 Task: Add an event with the title Team Huddle, date '2023/10/14', time 8:30 AM to 10:30 AMand add a description: This webinar is designed to provide participants with valuable insights into effective digital marketing strategies. It covers a wide range of topics, including search engine optimization (SEO), social media marketing, content marketing, email marketing, paid advertising, and more., put the event into Green category, logged in from the account softage.1@softage.netand send the event invitation to softage.5@softage.net and softage.6@softage.net. Set a reminder for the event 30 minutes before
Action: Mouse moved to (132, 115)
Screenshot: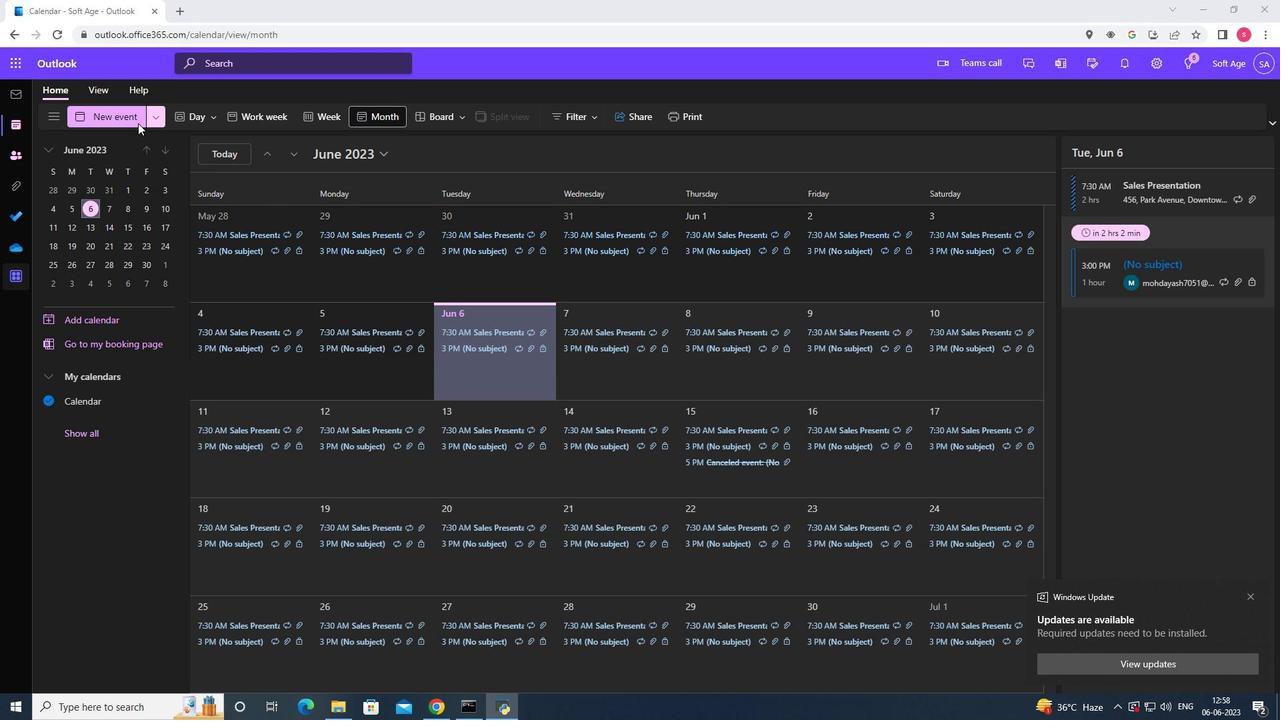 
Action: Mouse pressed left at (132, 115)
Screenshot: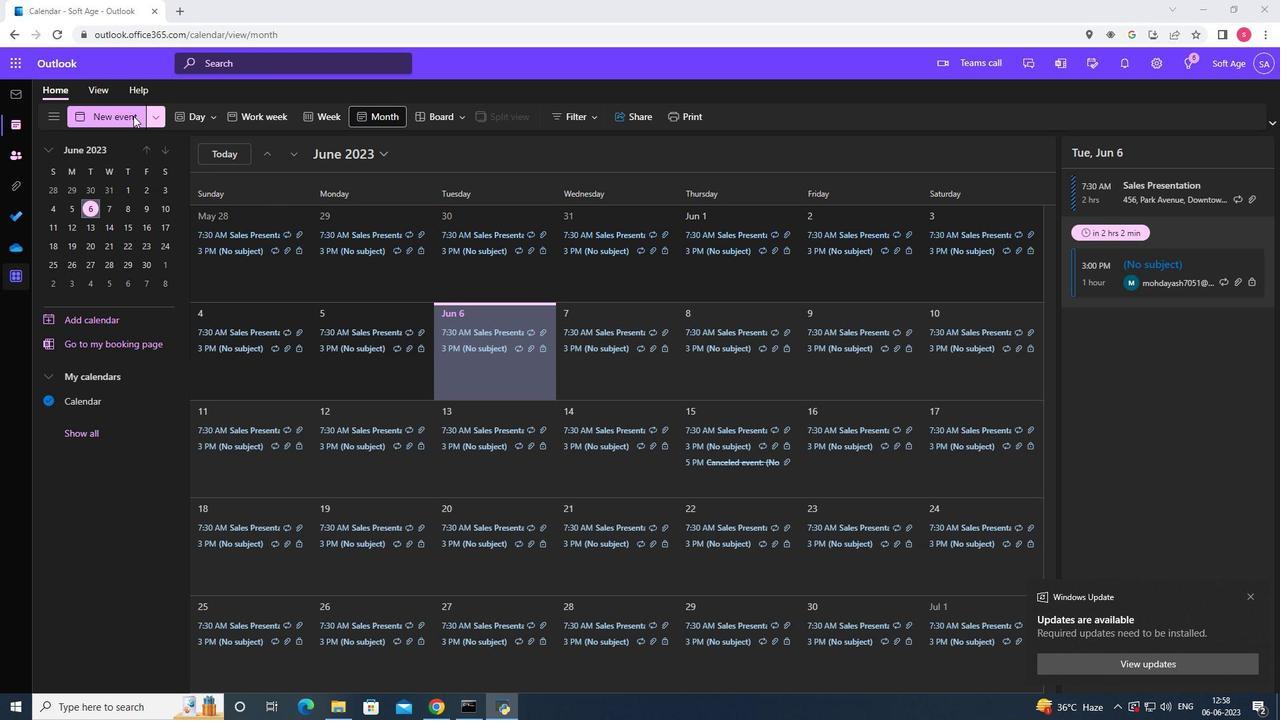 
Action: Mouse moved to (417, 197)
Screenshot: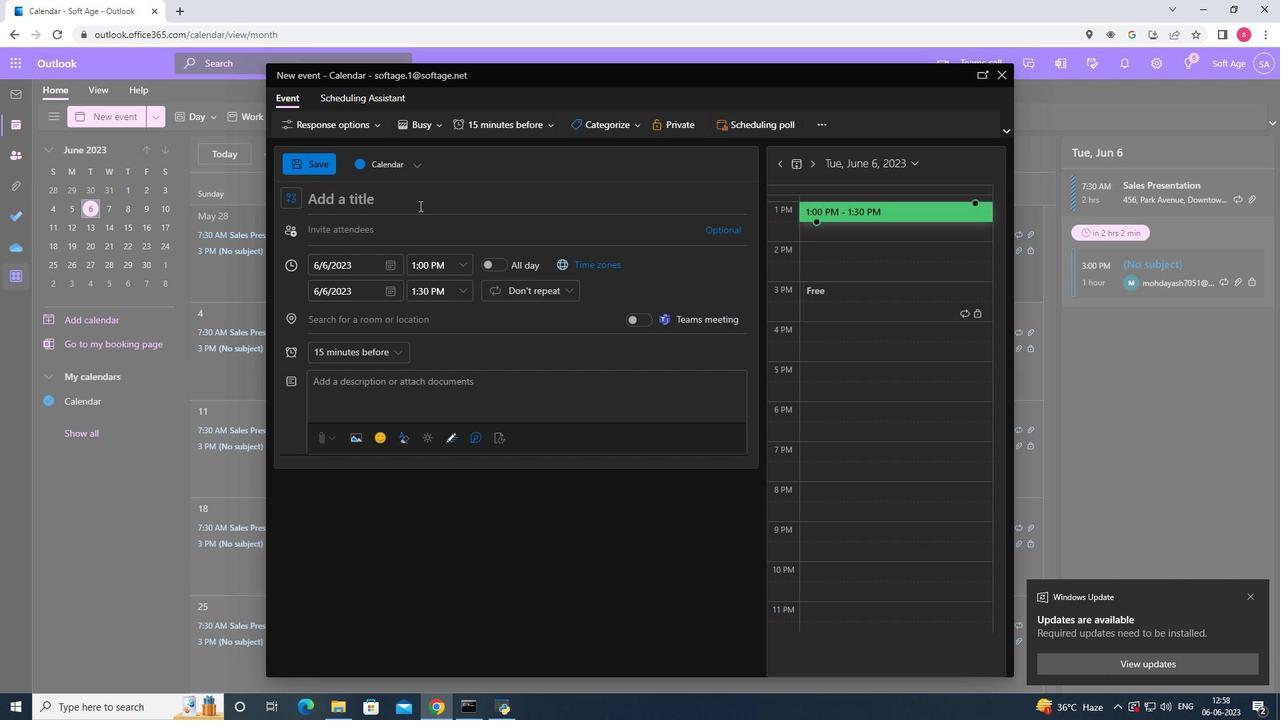 
Action: Mouse pressed left at (417, 197)
Screenshot: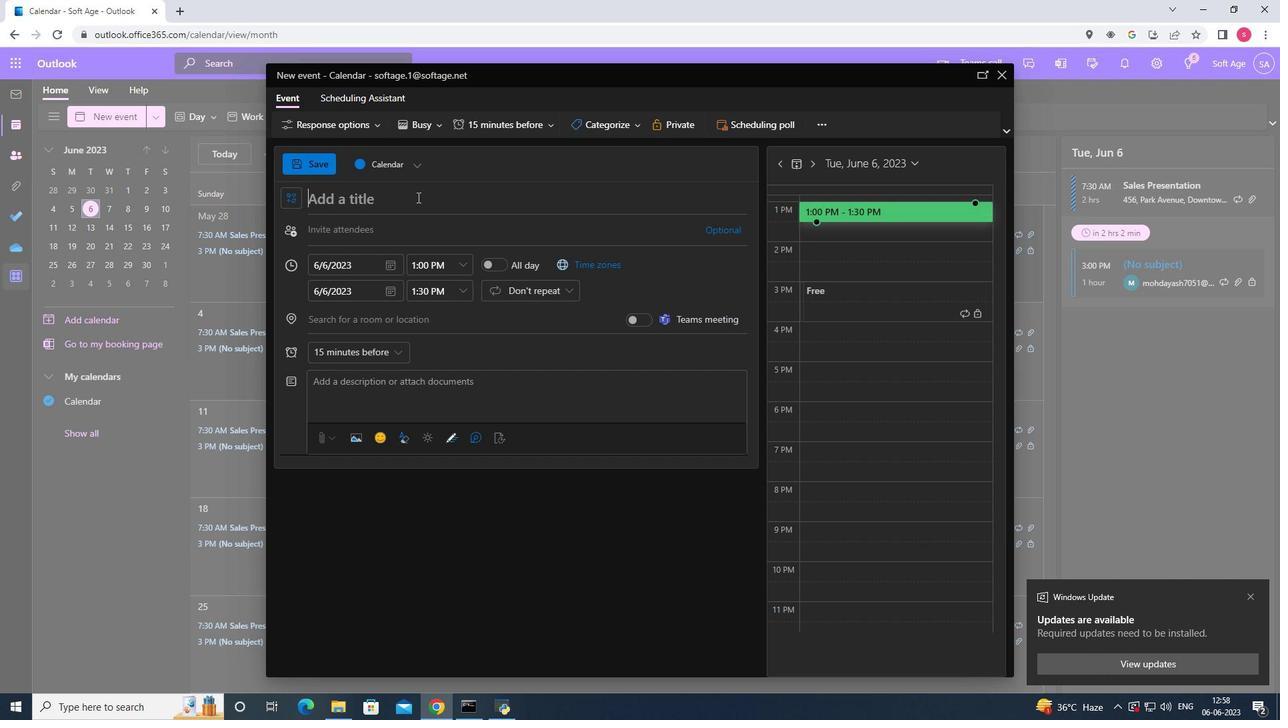
Action: Key pressed <Key.shift><Key.shift><Key.shift>Team<Key.space><Key.shift>Huddle
Screenshot: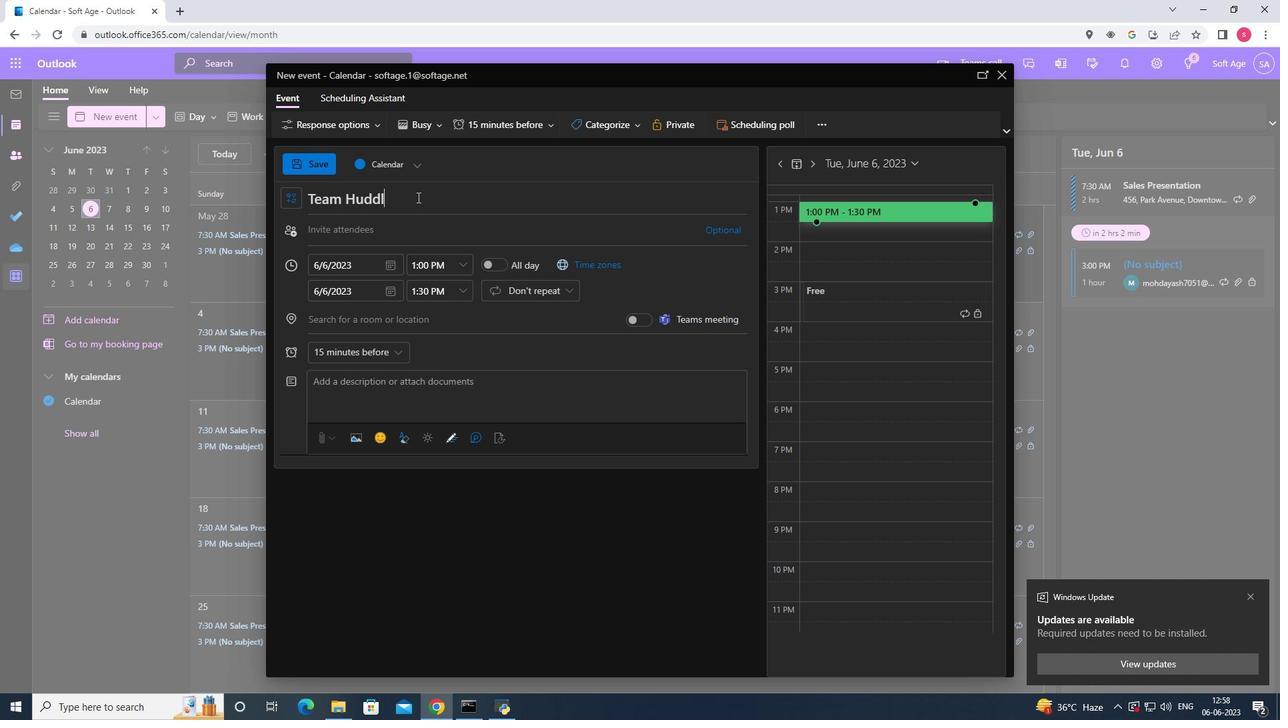 
Action: Mouse moved to (386, 268)
Screenshot: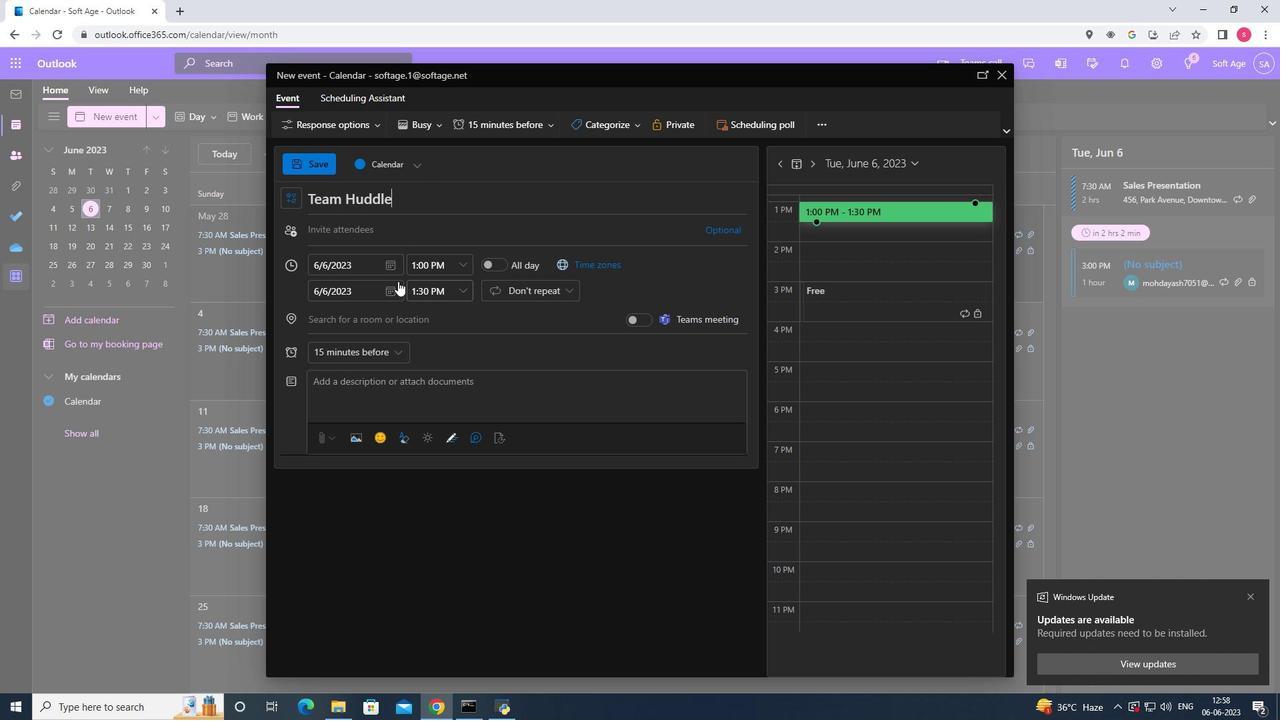
Action: Mouse pressed left at (386, 268)
Screenshot: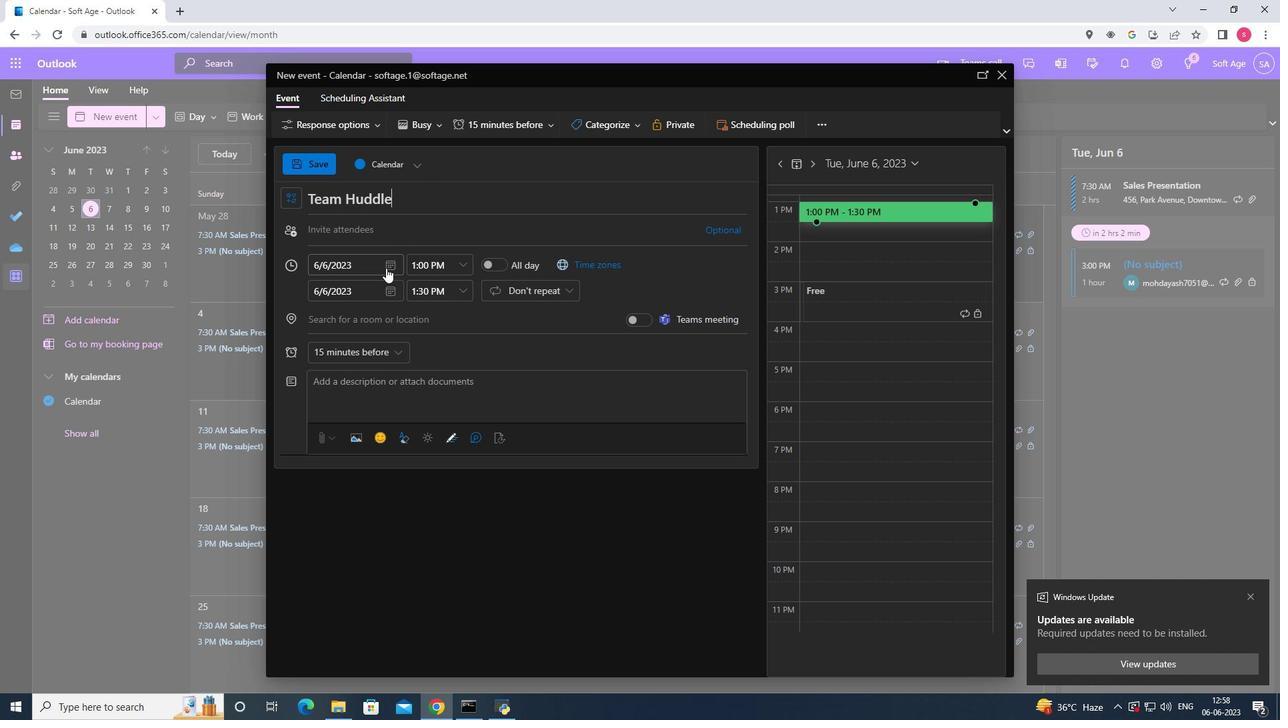 
Action: Mouse moved to (435, 292)
Screenshot: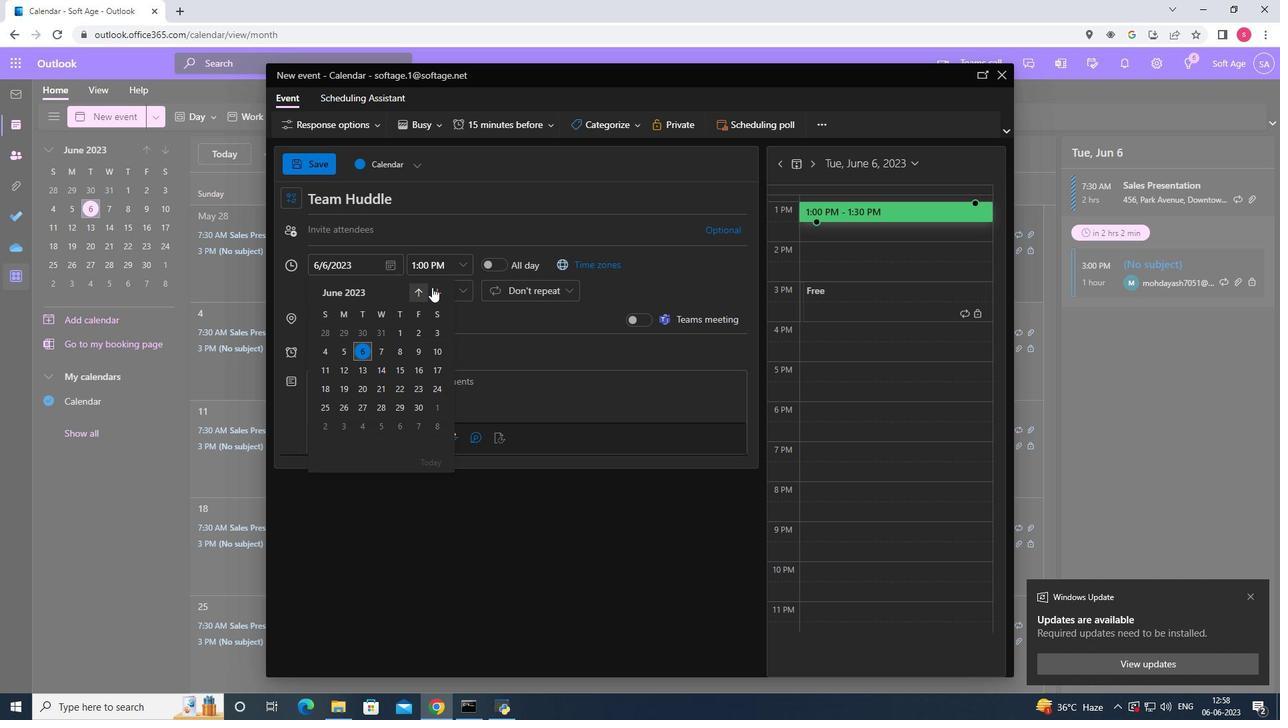 
Action: Mouse pressed left at (435, 292)
Screenshot: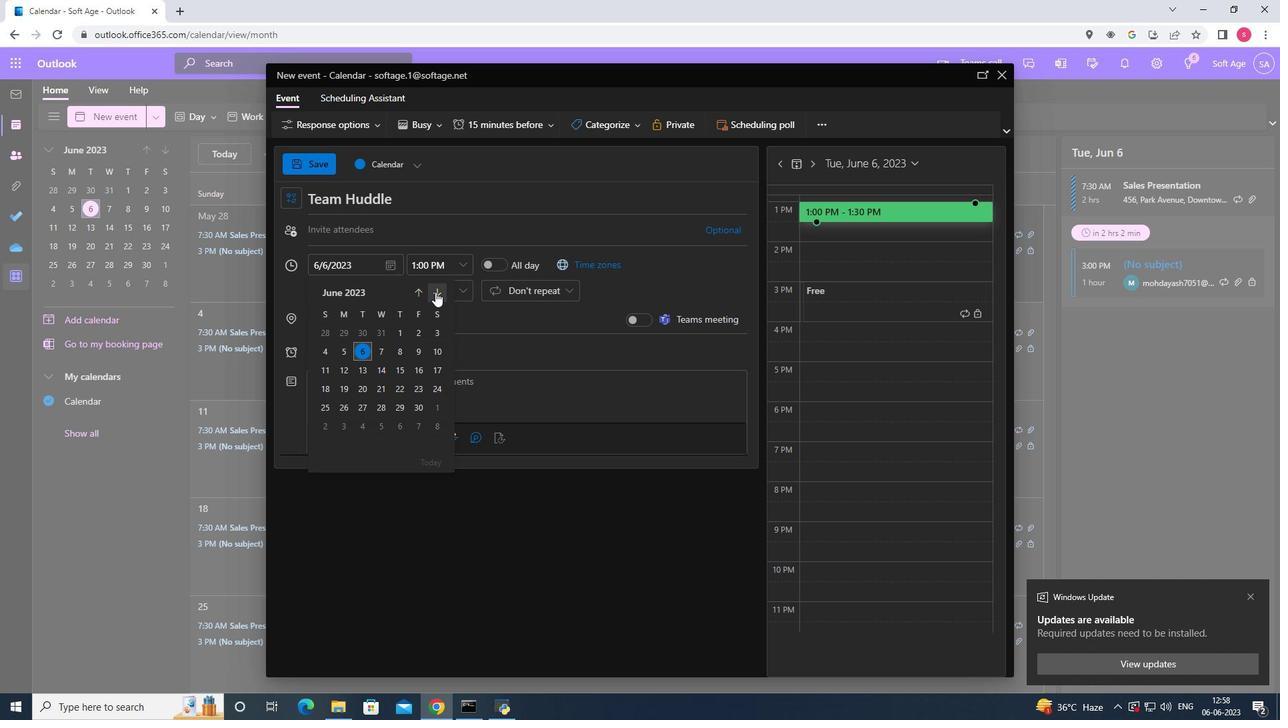 
Action: Mouse pressed left at (435, 292)
Screenshot: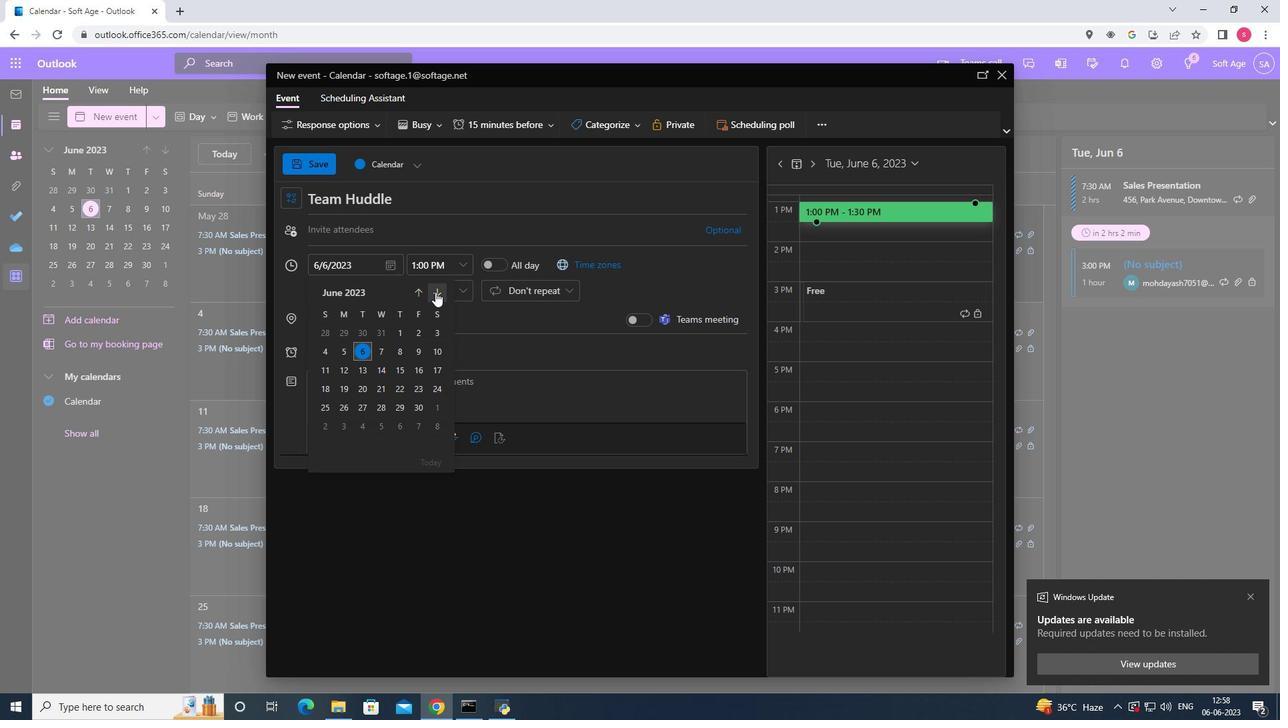 
Action: Mouse pressed left at (435, 292)
Screenshot: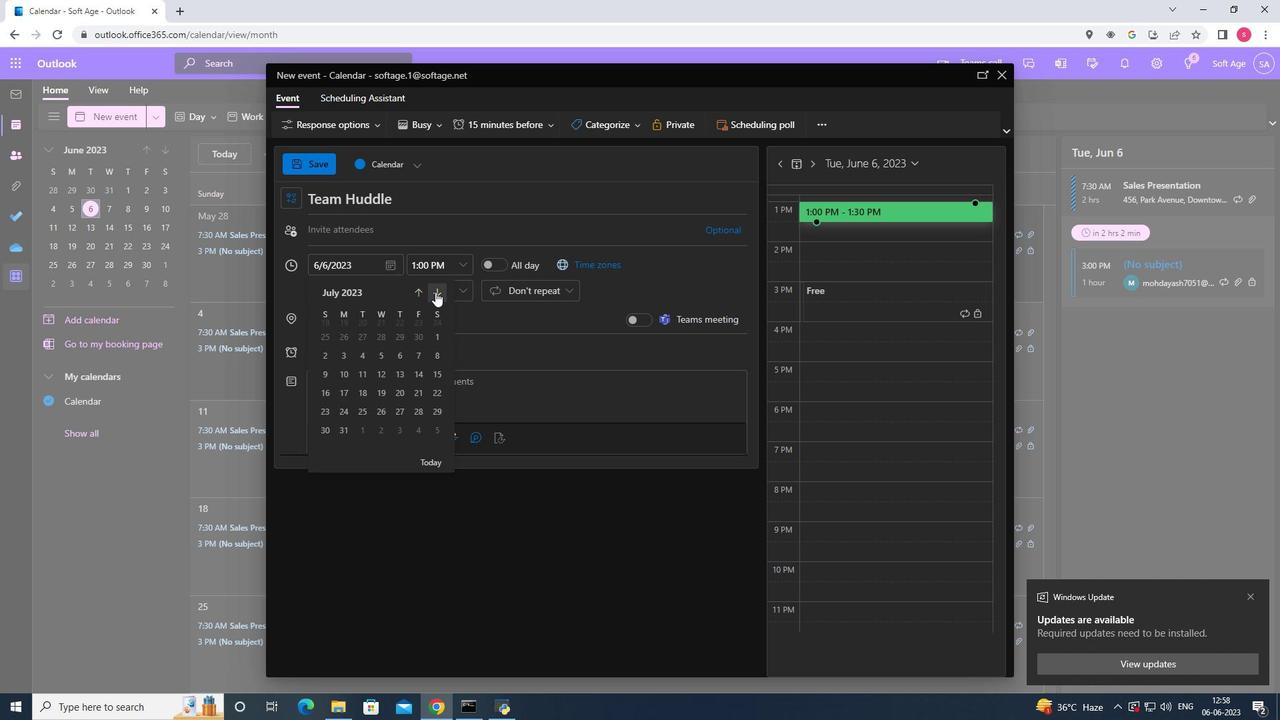
Action: Mouse pressed left at (435, 292)
Screenshot: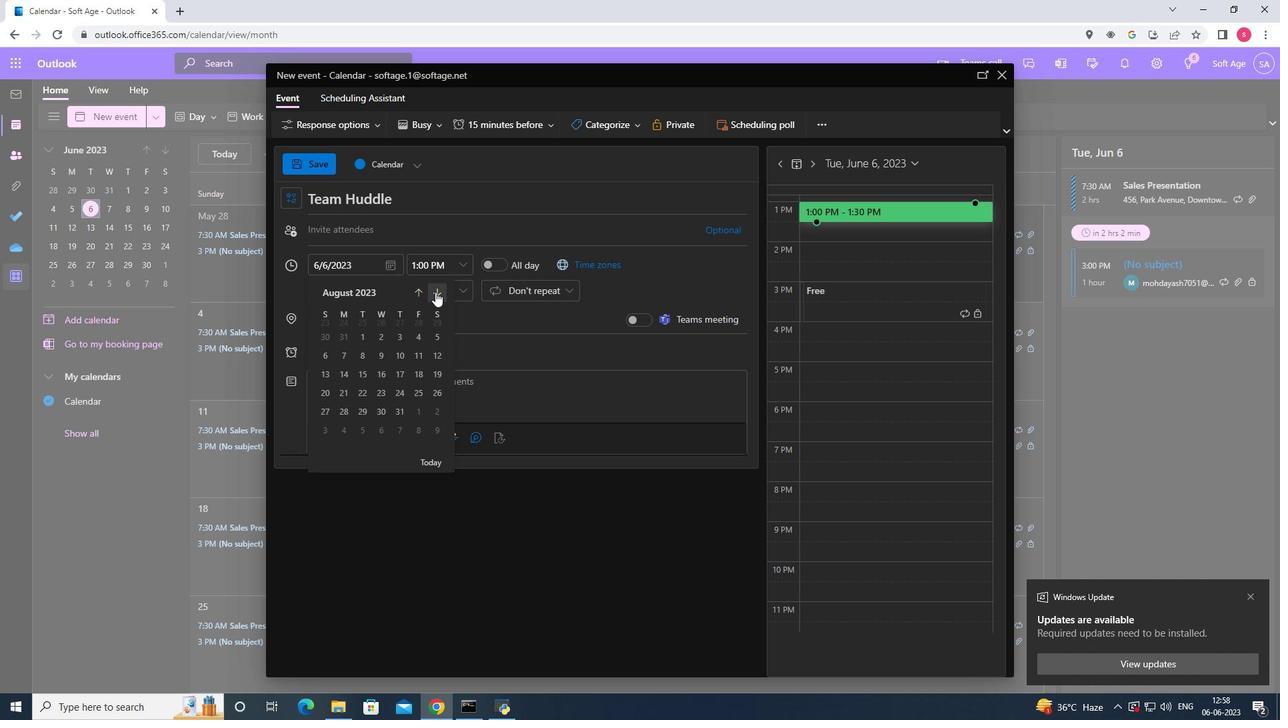 
Action: Mouse moved to (440, 354)
Screenshot: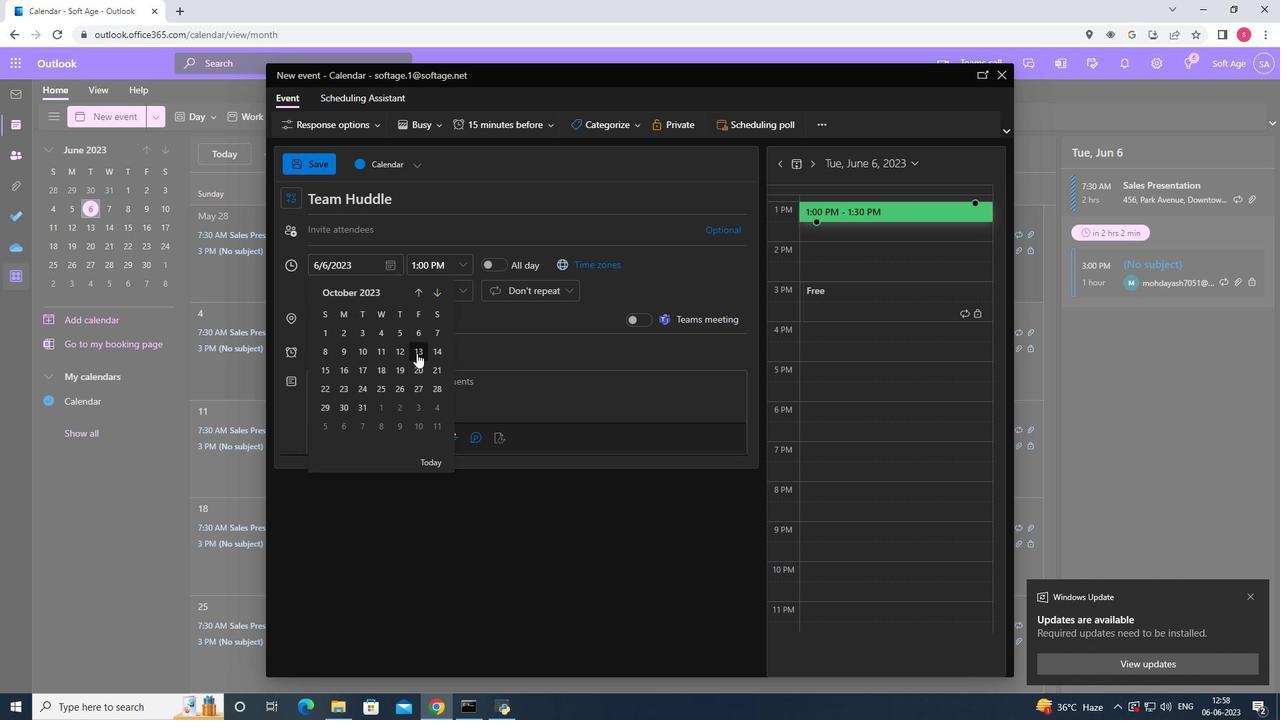 
Action: Mouse pressed left at (440, 354)
Screenshot: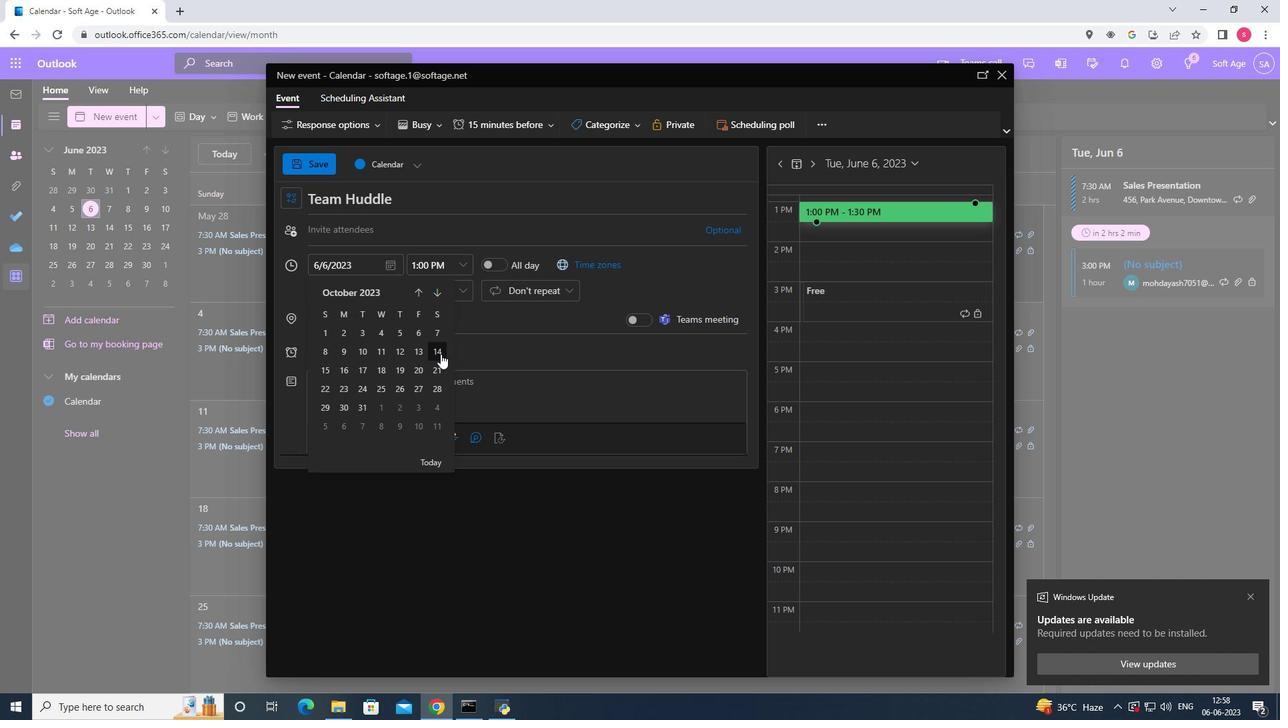 
Action: Mouse moved to (460, 264)
Screenshot: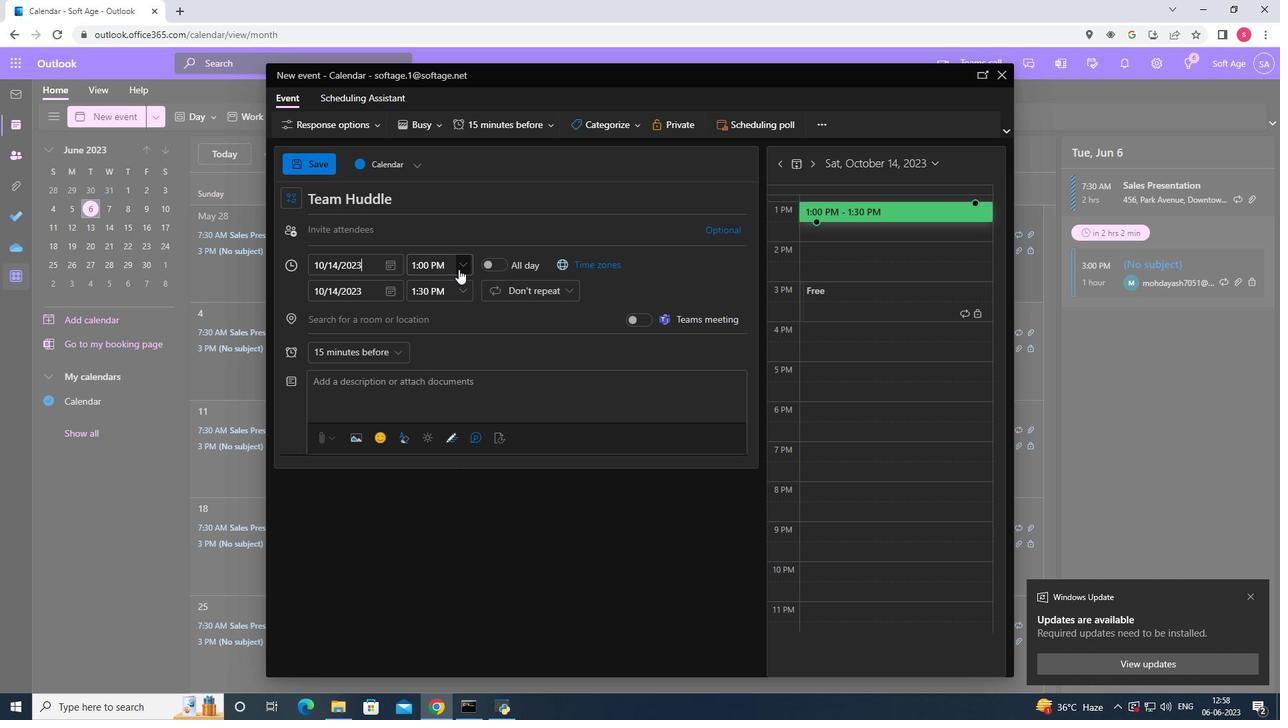 
Action: Mouse pressed left at (460, 264)
Screenshot: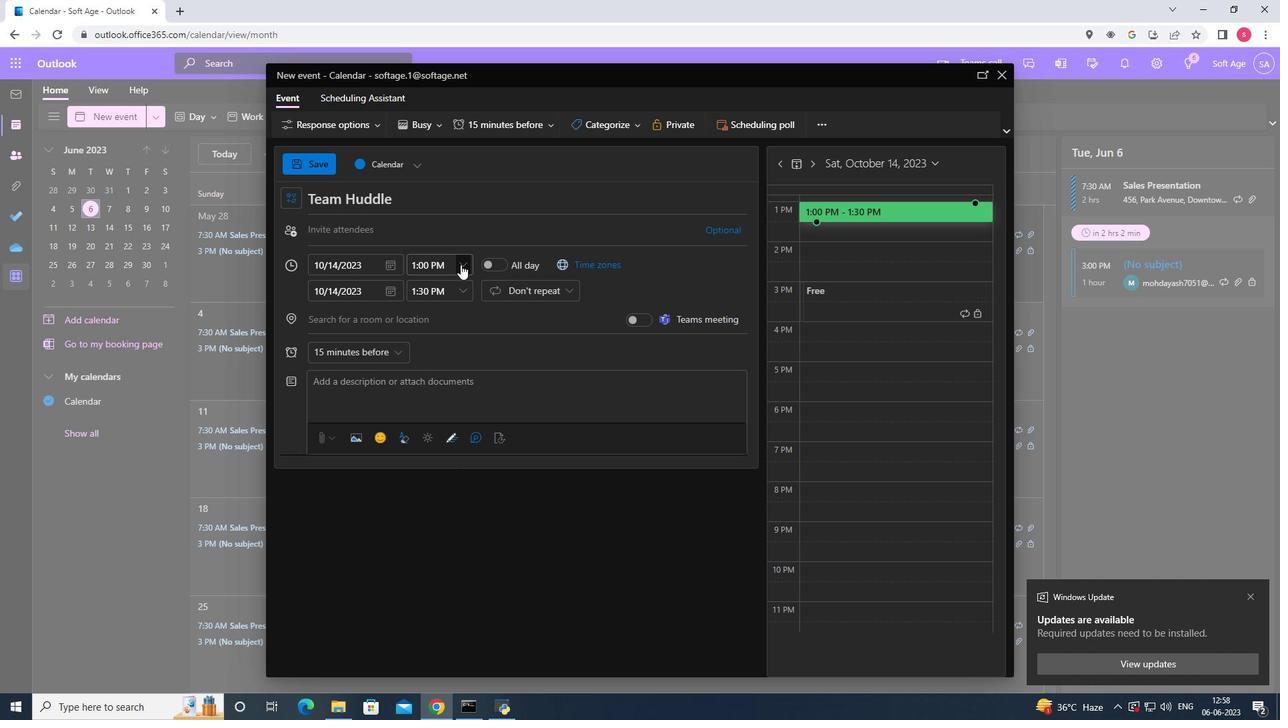 
Action: Mouse moved to (482, 281)
Screenshot: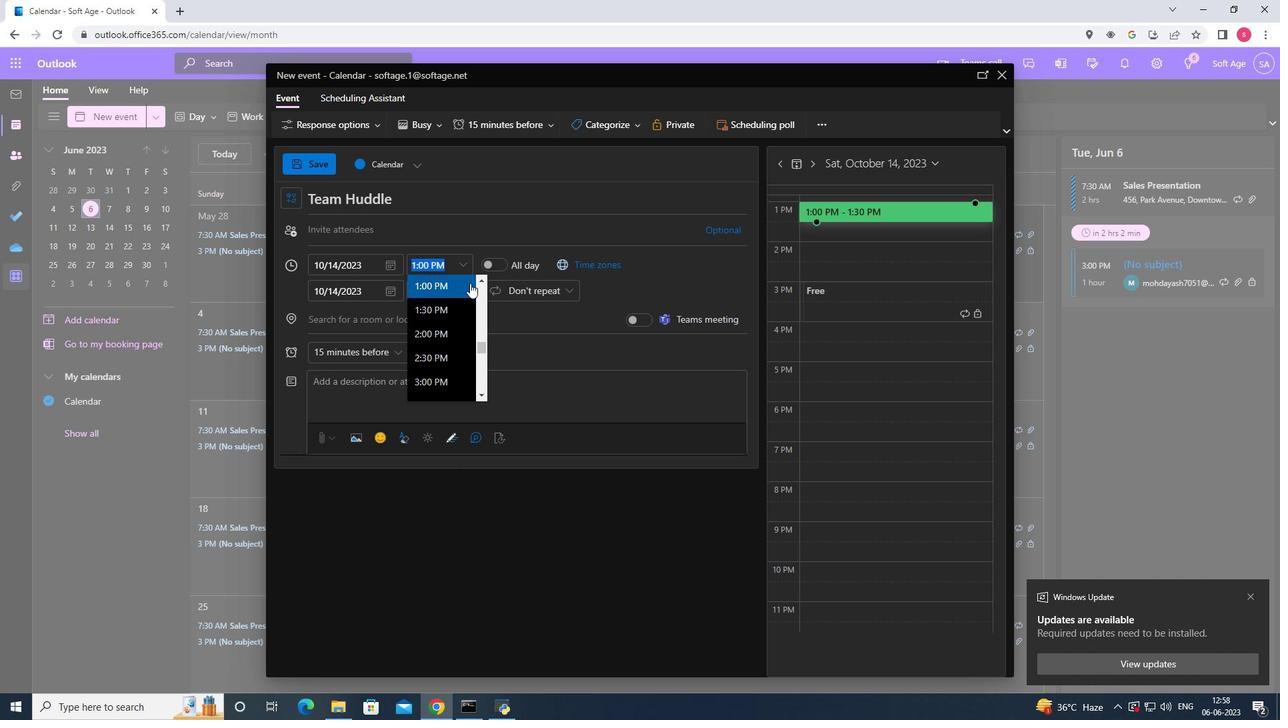 
Action: Mouse pressed left at (482, 281)
Screenshot: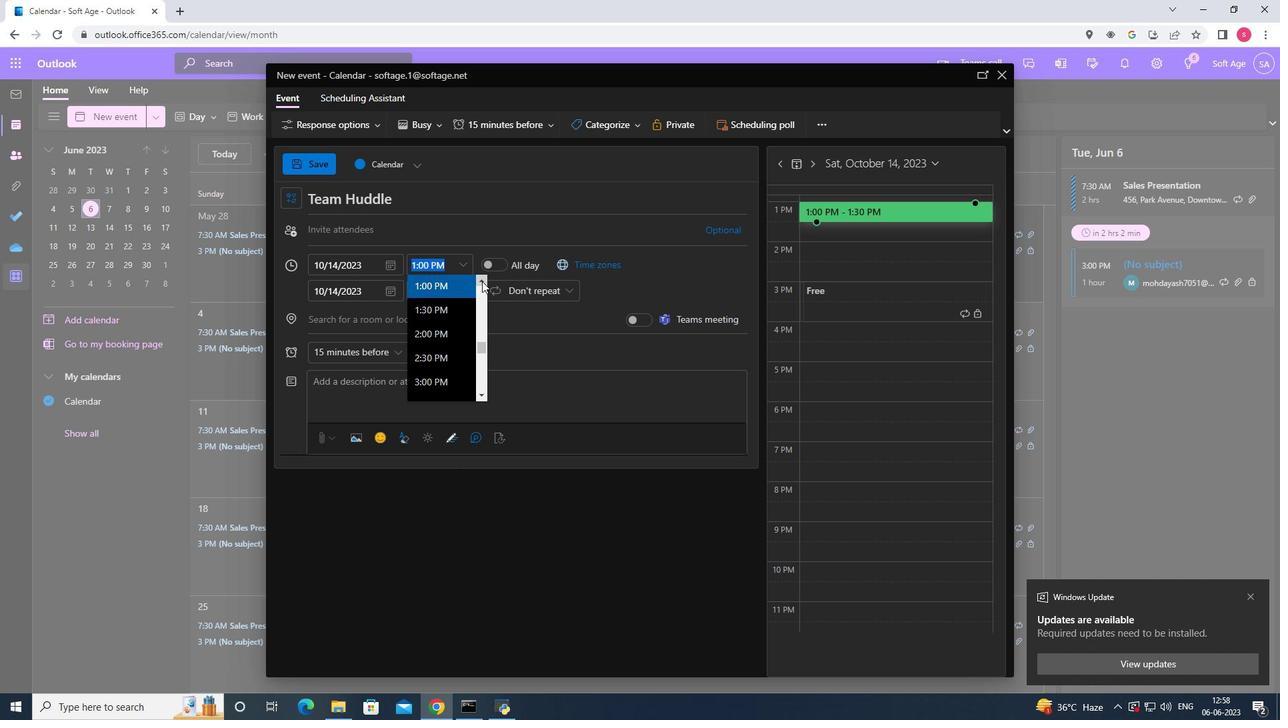 
Action: Mouse pressed left at (482, 281)
Screenshot: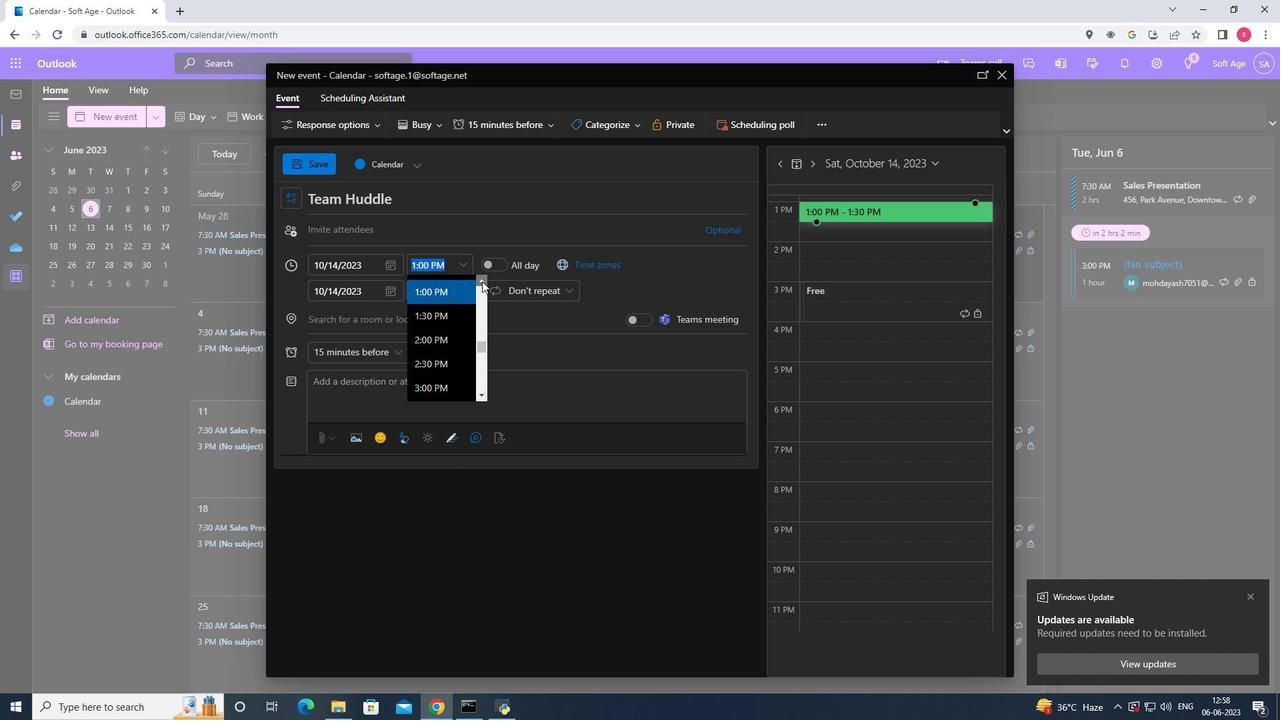 
Action: Mouse pressed left at (482, 281)
Screenshot: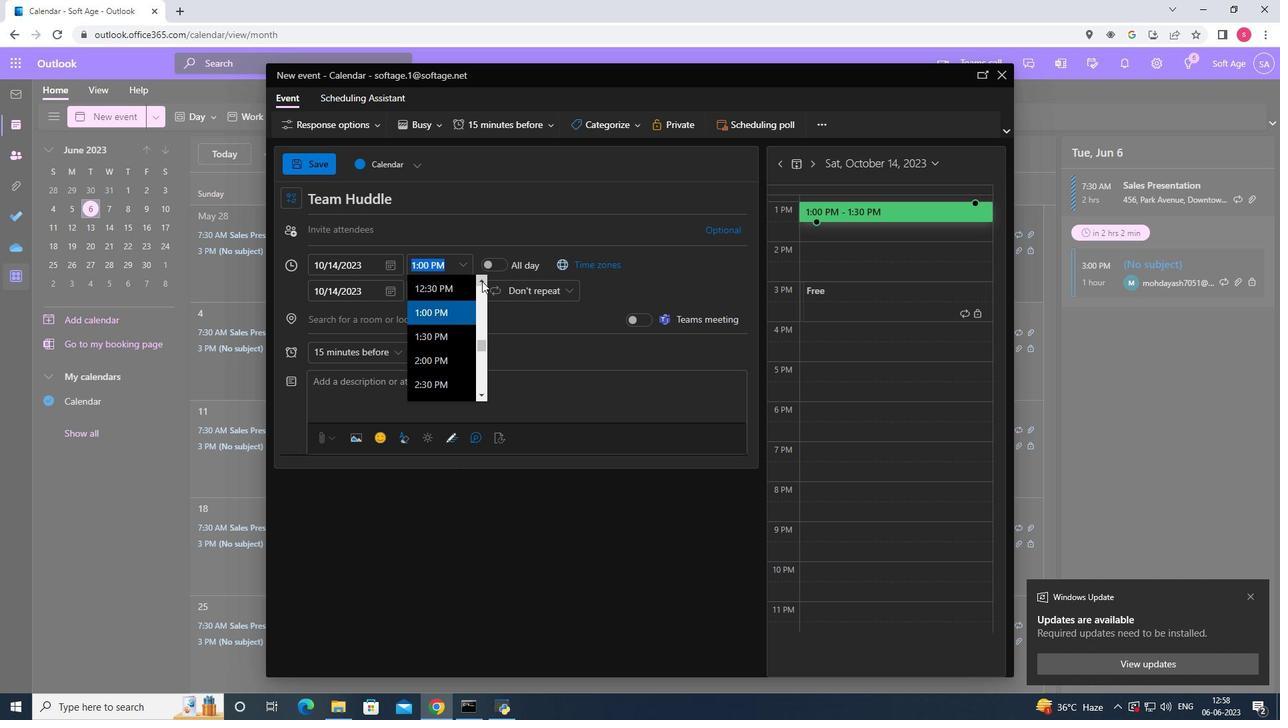 
Action: Mouse pressed left at (482, 281)
Screenshot: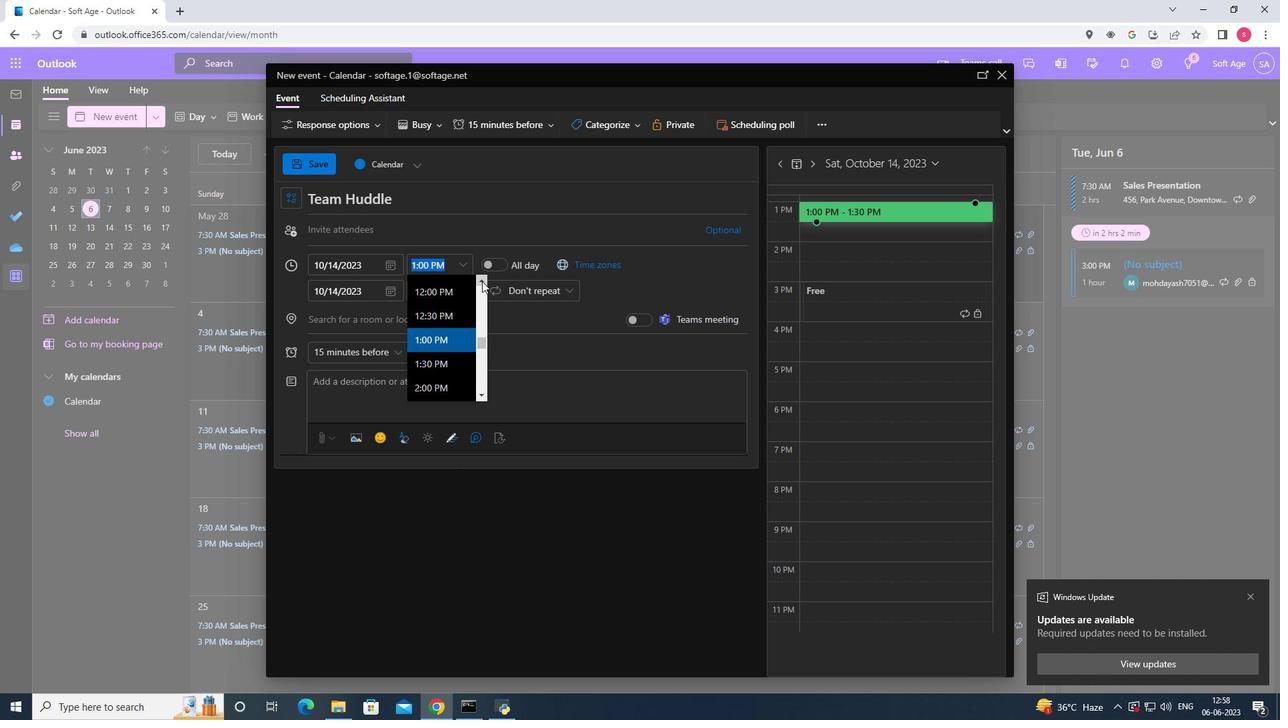 
Action: Mouse moved to (482, 281)
Screenshot: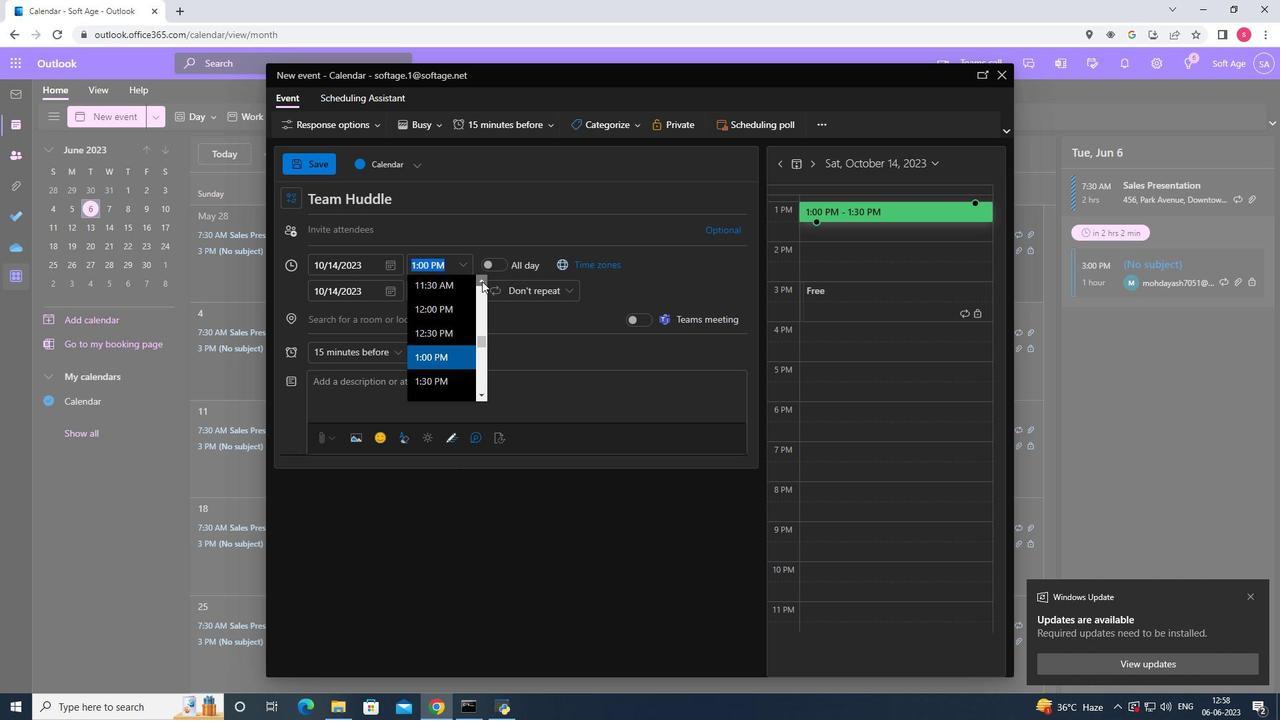 
Action: Mouse pressed left at (482, 281)
Screenshot: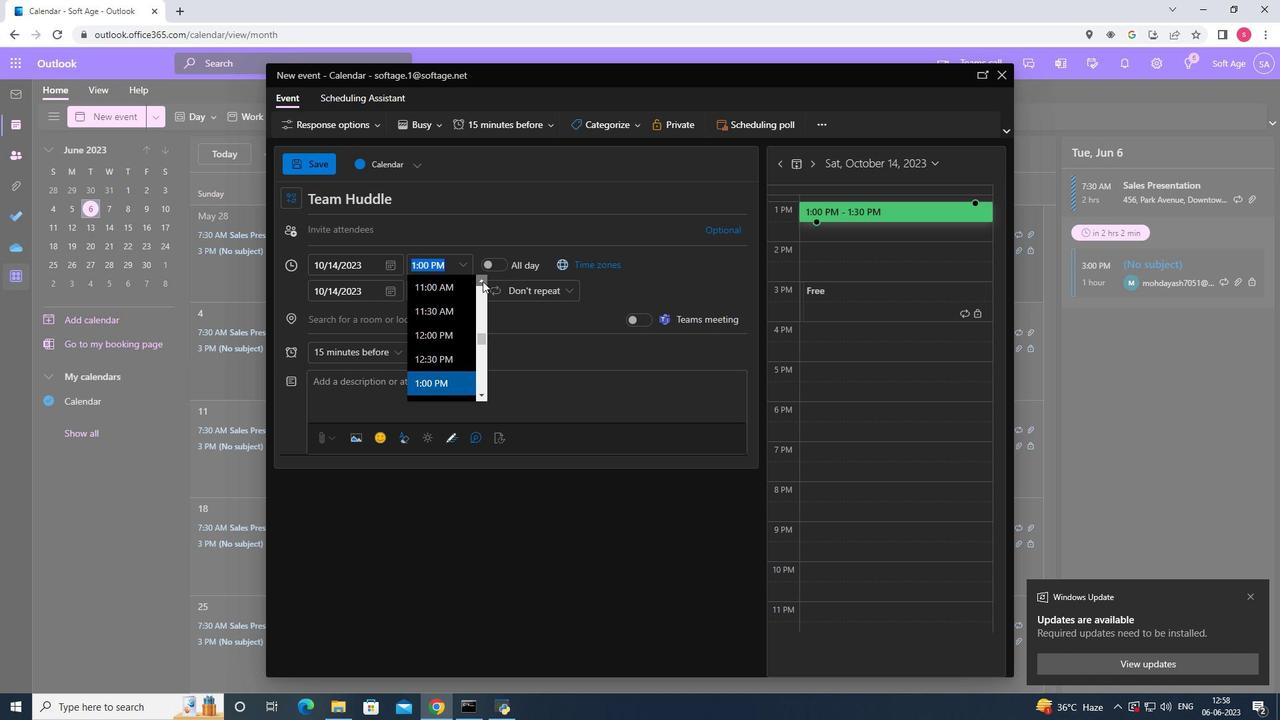 
Action: Mouse pressed left at (482, 281)
Screenshot: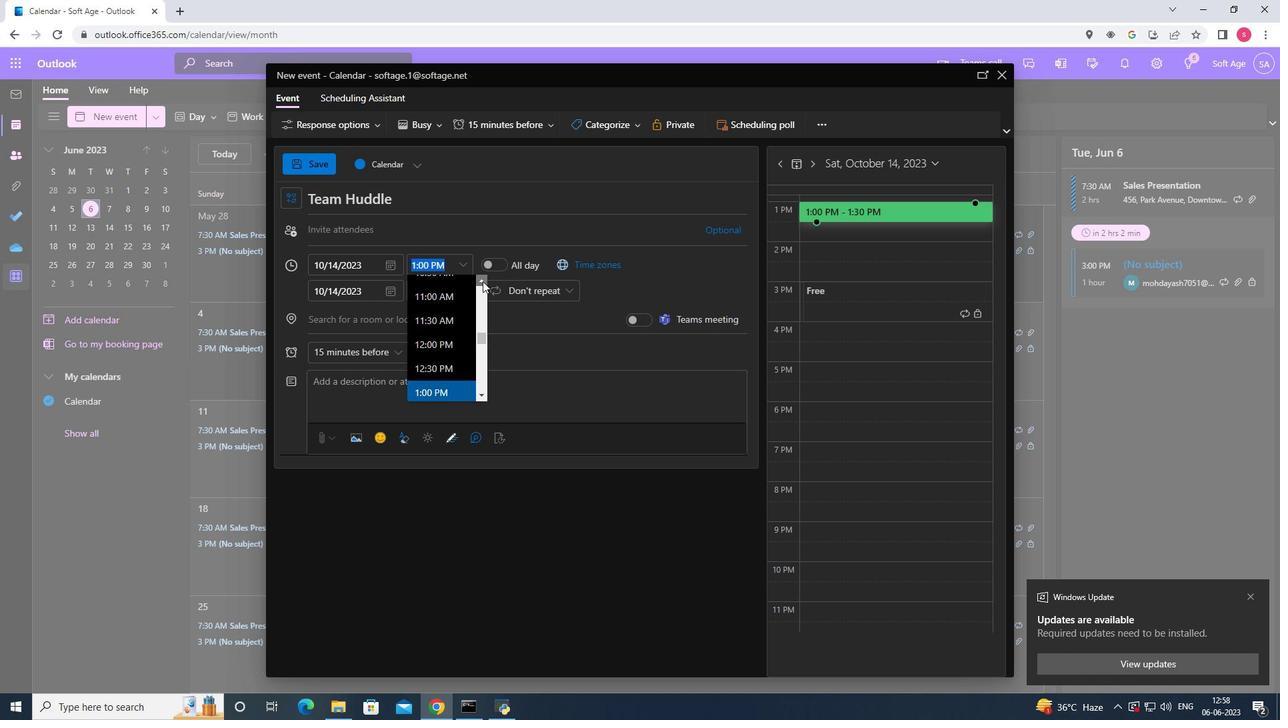 
Action: Mouse pressed left at (482, 281)
Screenshot: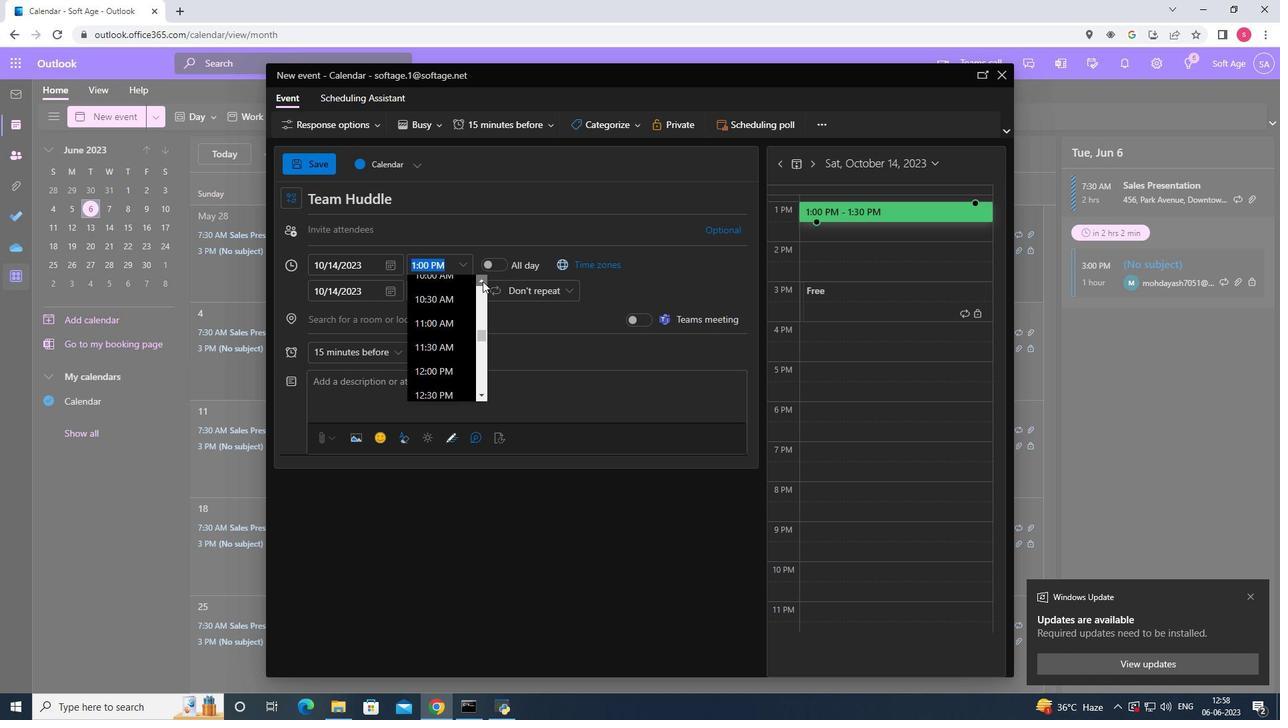 
Action: Mouse pressed left at (482, 281)
Screenshot: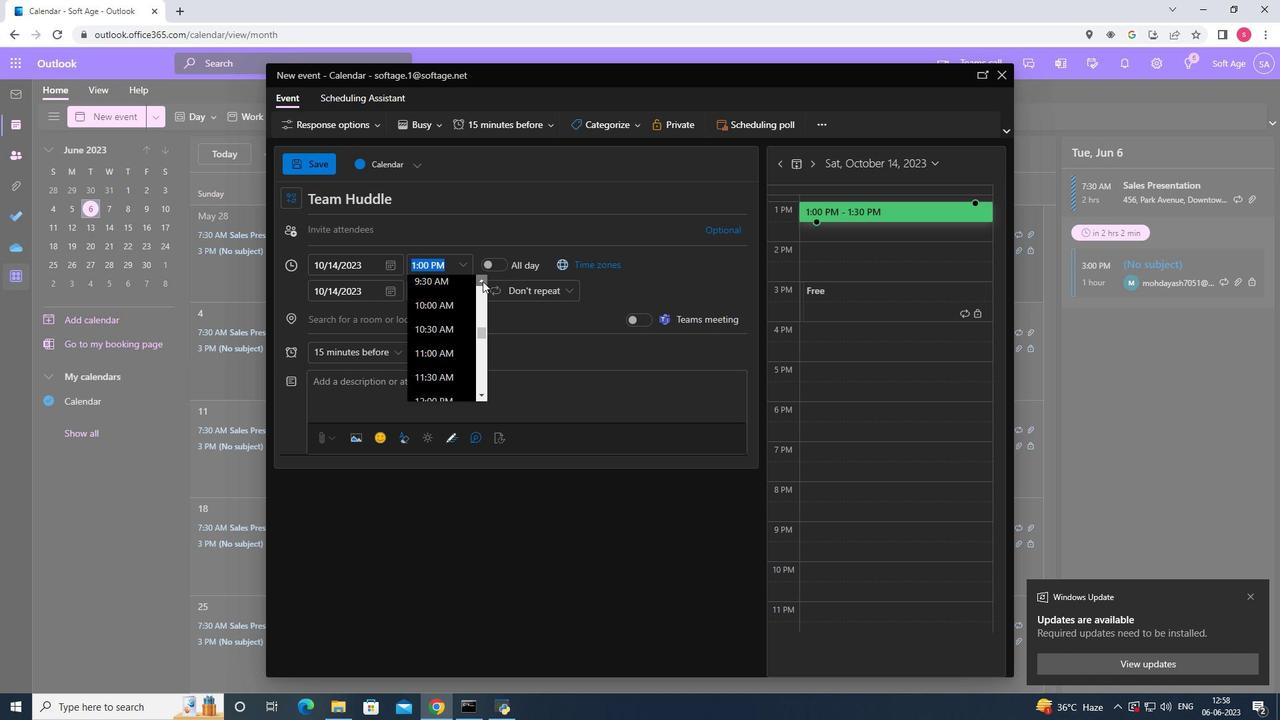 
Action: Mouse pressed left at (482, 281)
Screenshot: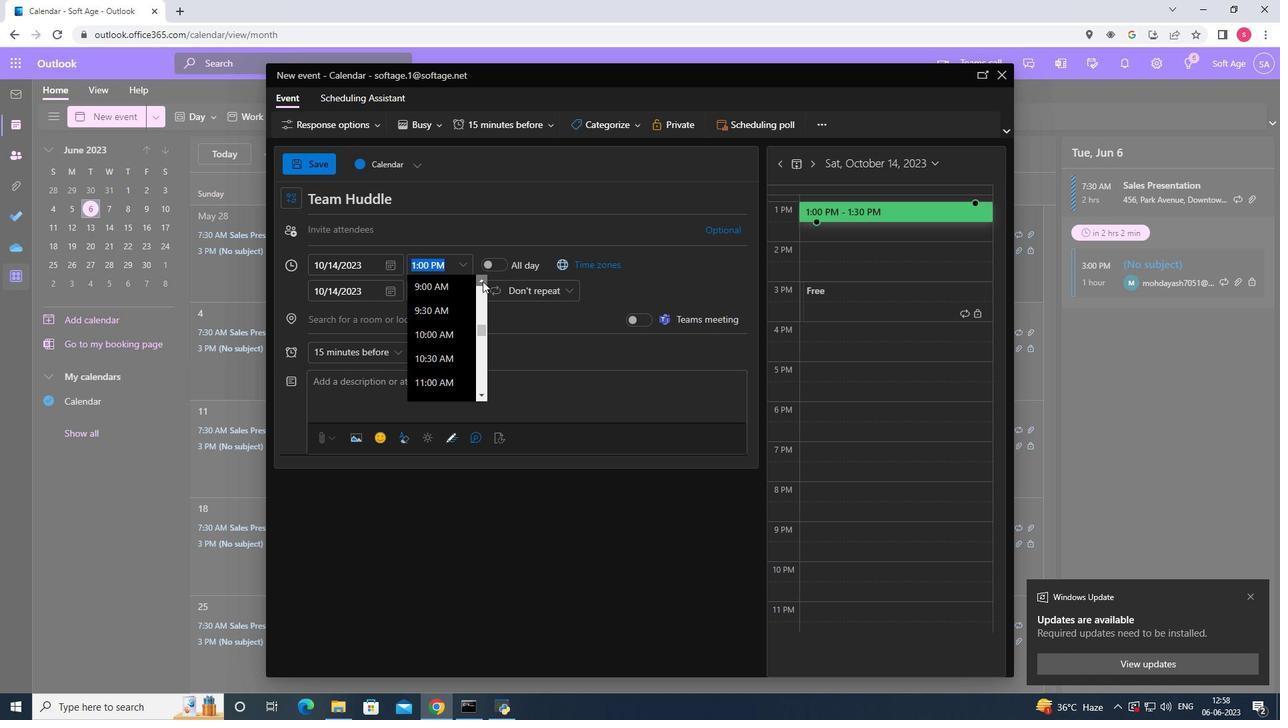 
Action: Mouse moved to (438, 311)
Screenshot: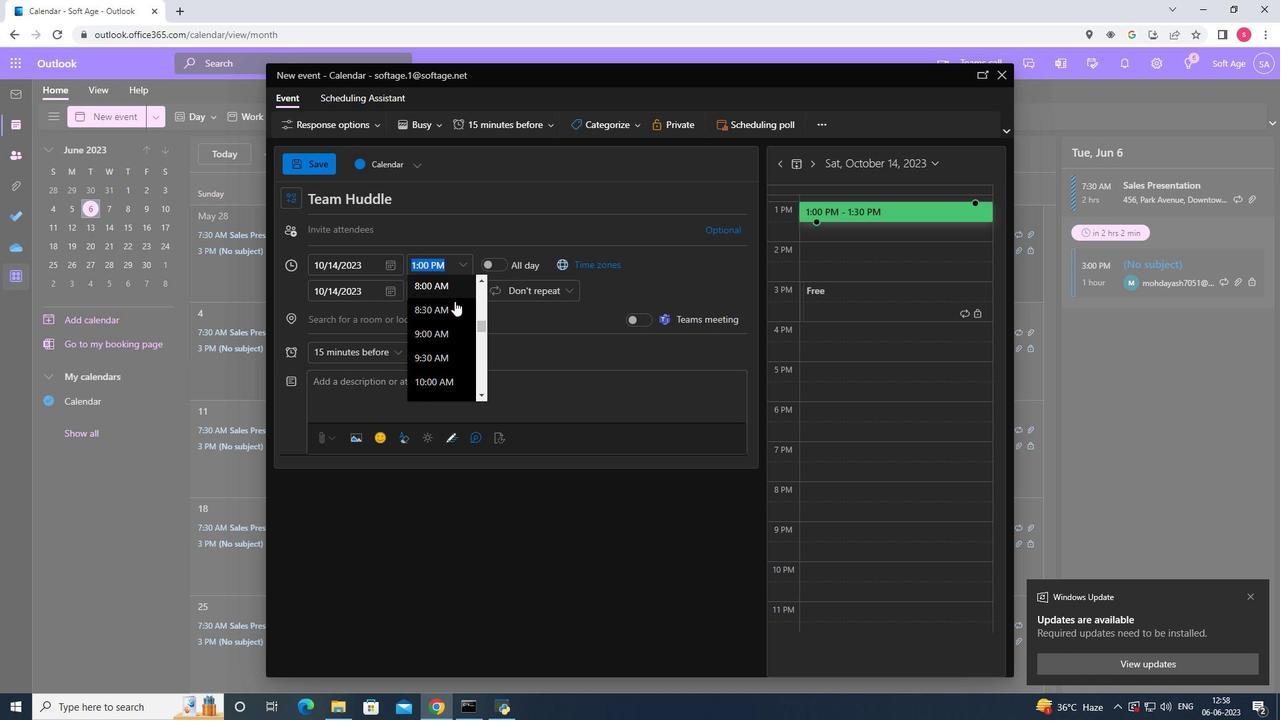 
Action: Mouse pressed left at (438, 311)
Screenshot: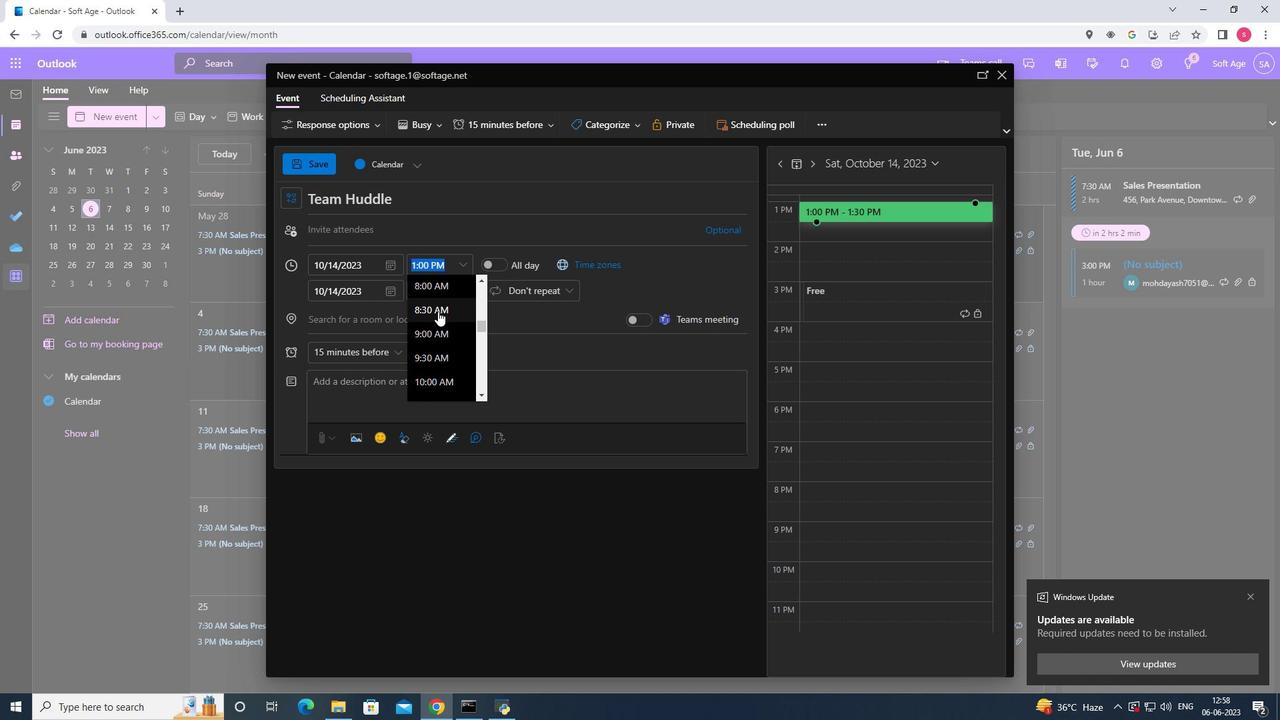 
Action: Mouse moved to (460, 290)
Screenshot: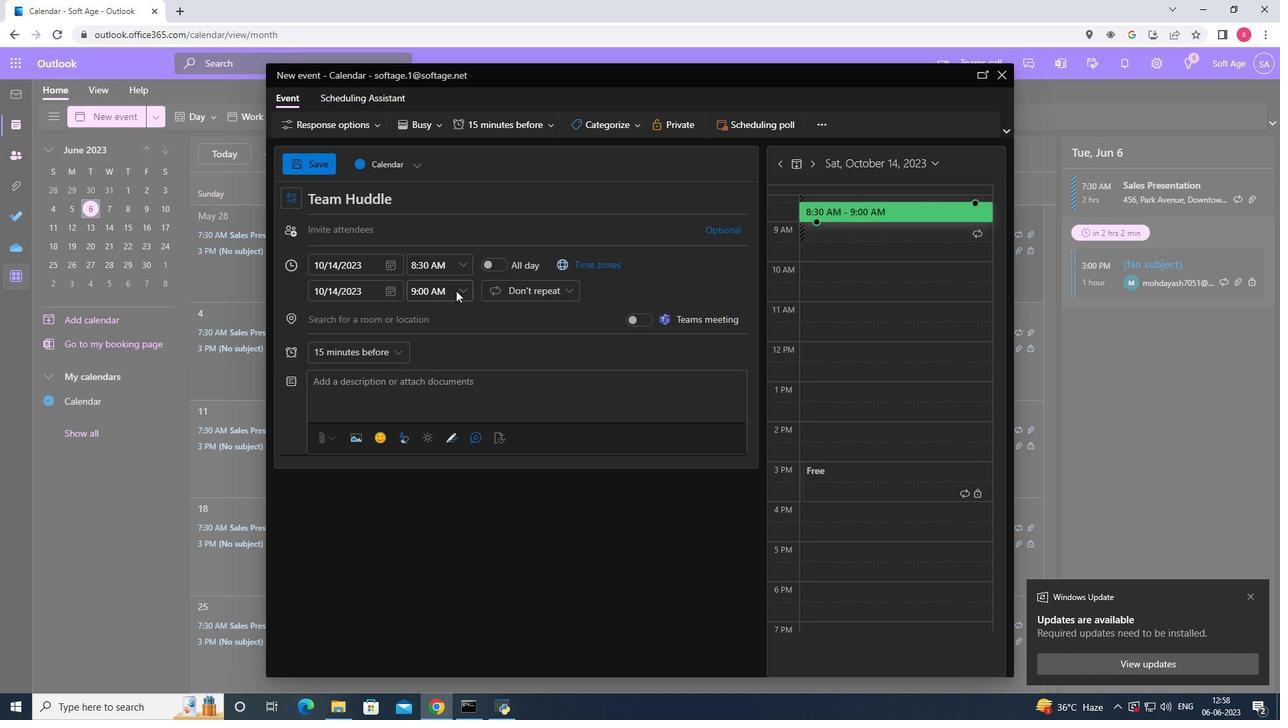 
Action: Mouse pressed left at (460, 290)
Screenshot: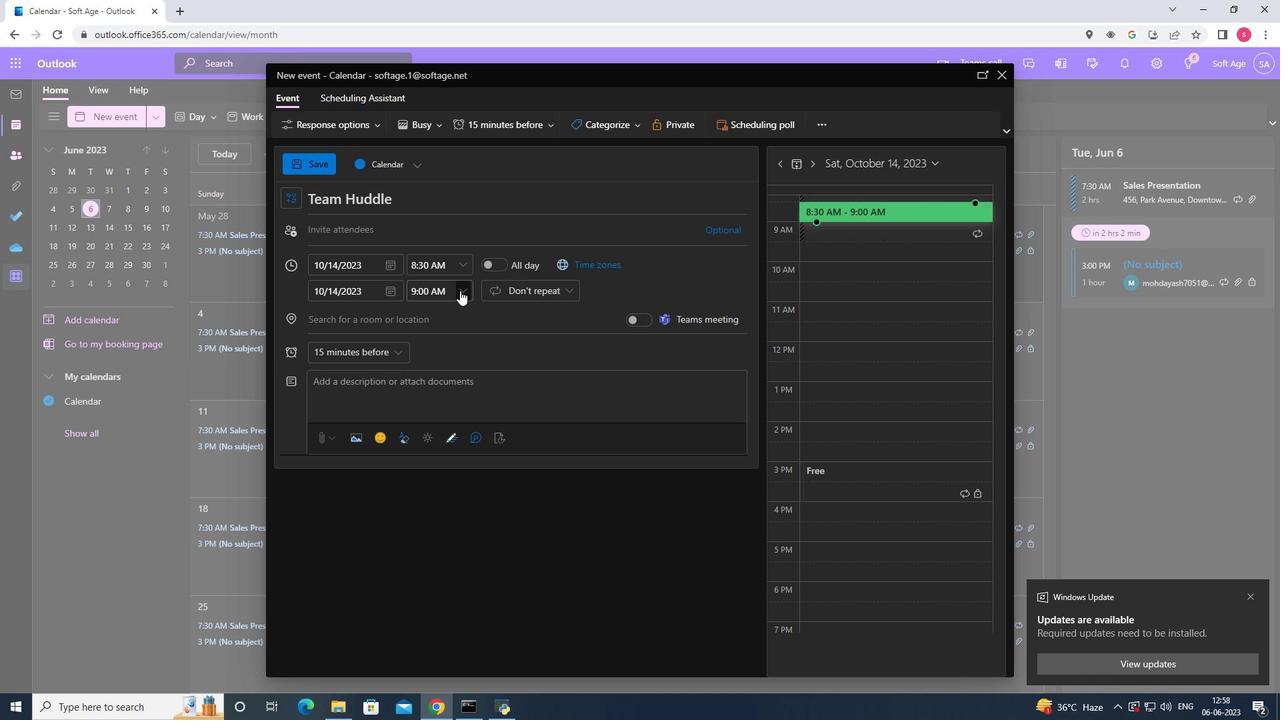 
Action: Mouse moved to (444, 382)
Screenshot: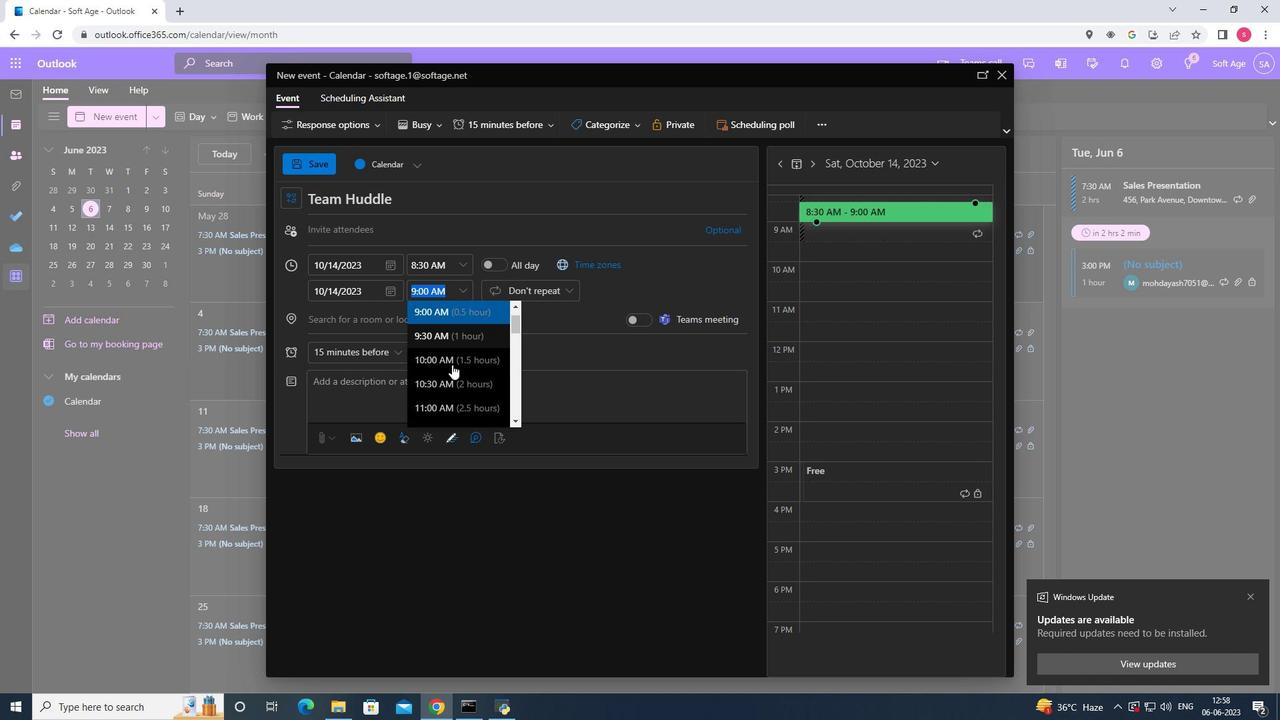 
Action: Mouse pressed left at (444, 382)
Screenshot: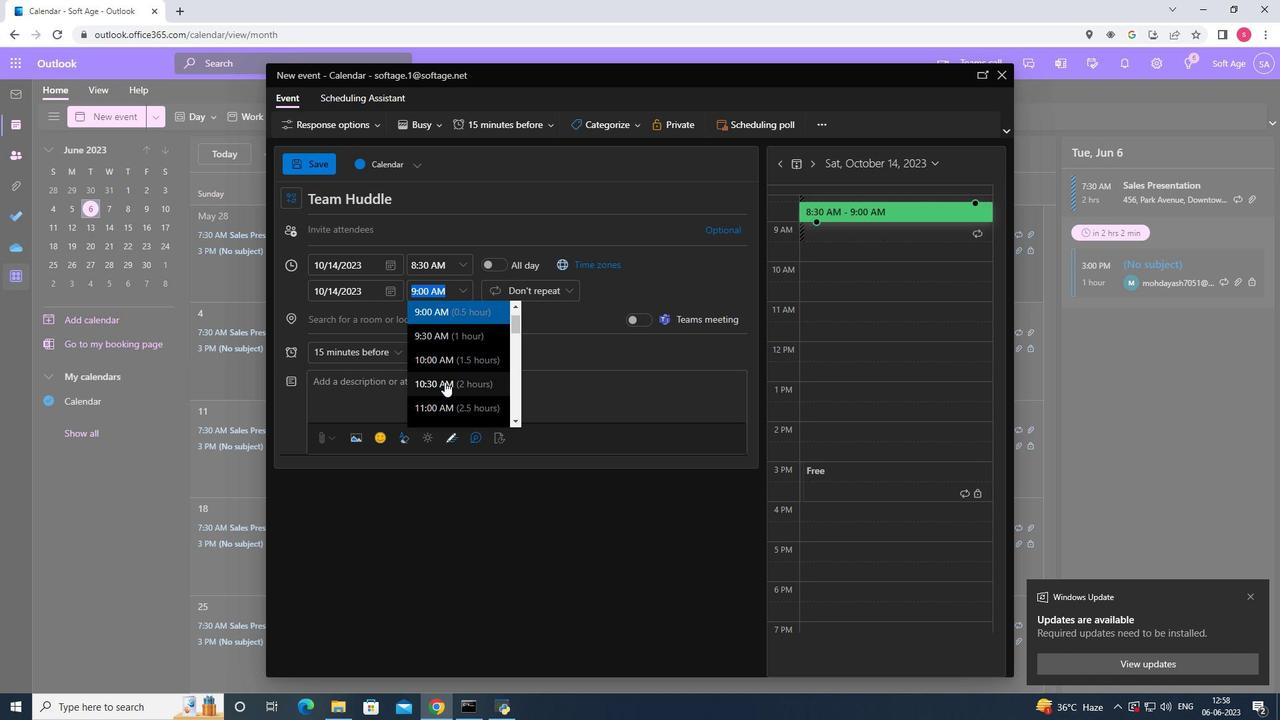 
Action: Mouse moved to (411, 383)
Screenshot: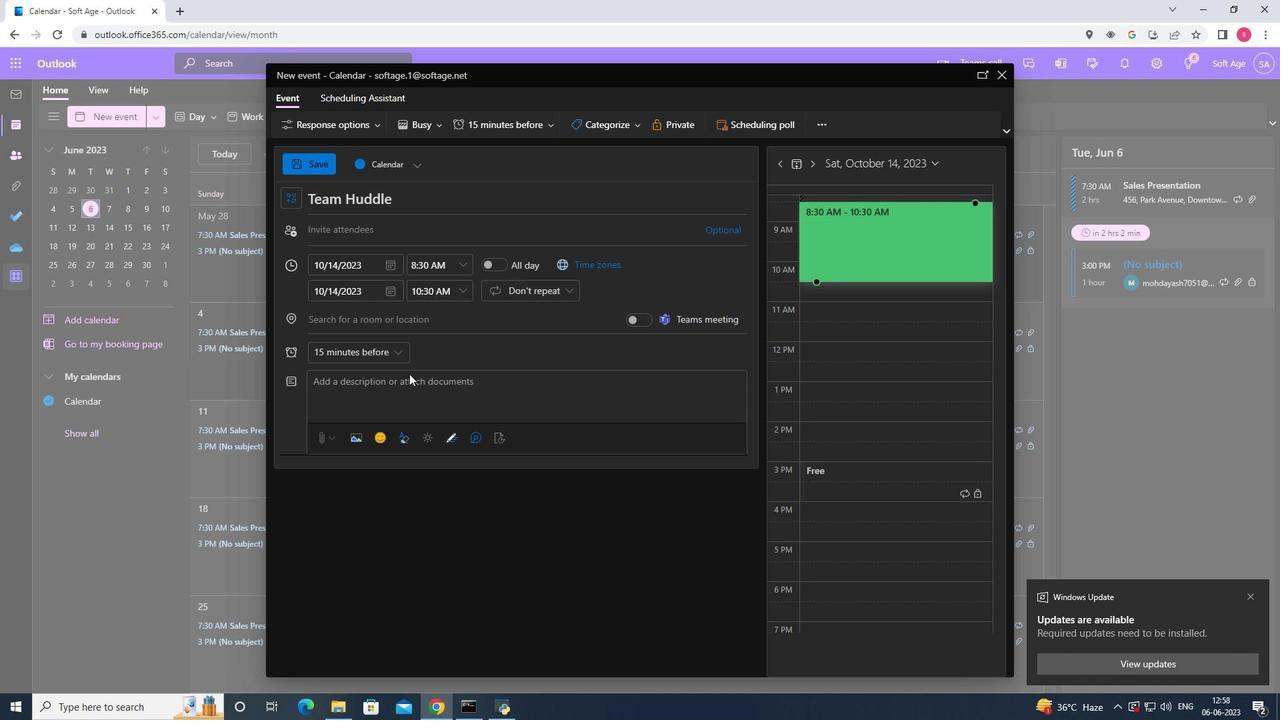 
Action: Mouse pressed left at (411, 383)
Screenshot: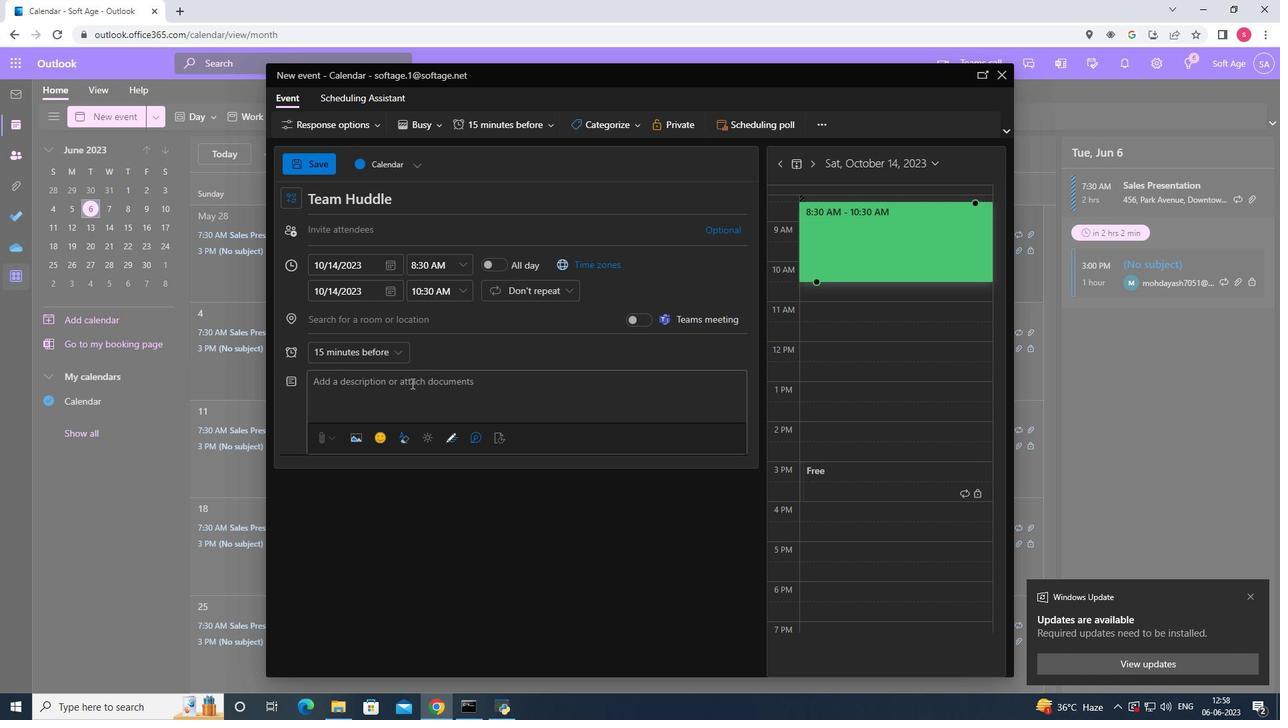 
Action: Mouse moved to (411, 384)
Screenshot: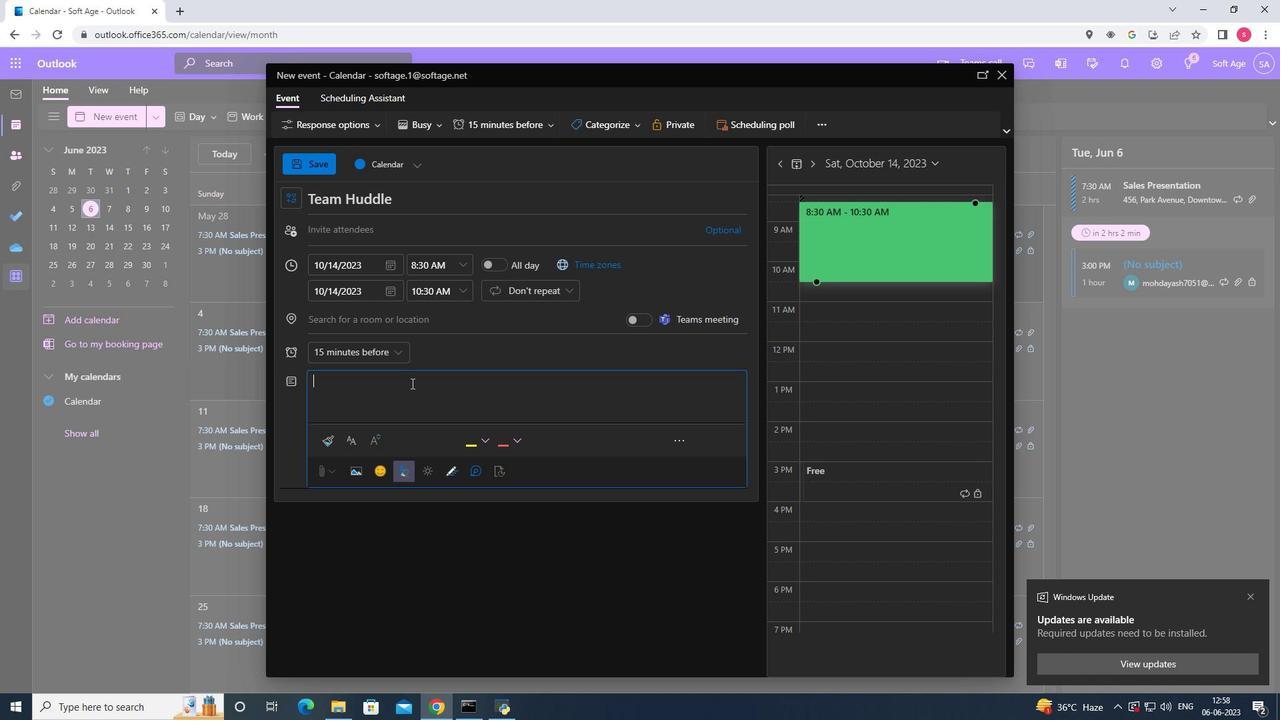 
Action: Key pressed <Key.shift>This<Key.space>webinar<Key.space>is<Key.space>designed<Key.space>to<Key.space>provide<Key.space>participants<Key.space>with<Key.space>valuable<Key.space>ib<Key.backspace>nsights<Key.space>into<Key.space>effective<Key.space>digital<Key.space>marketing,<Key.space>content<Key.space>marketing,<Key.space>emai
Screenshot: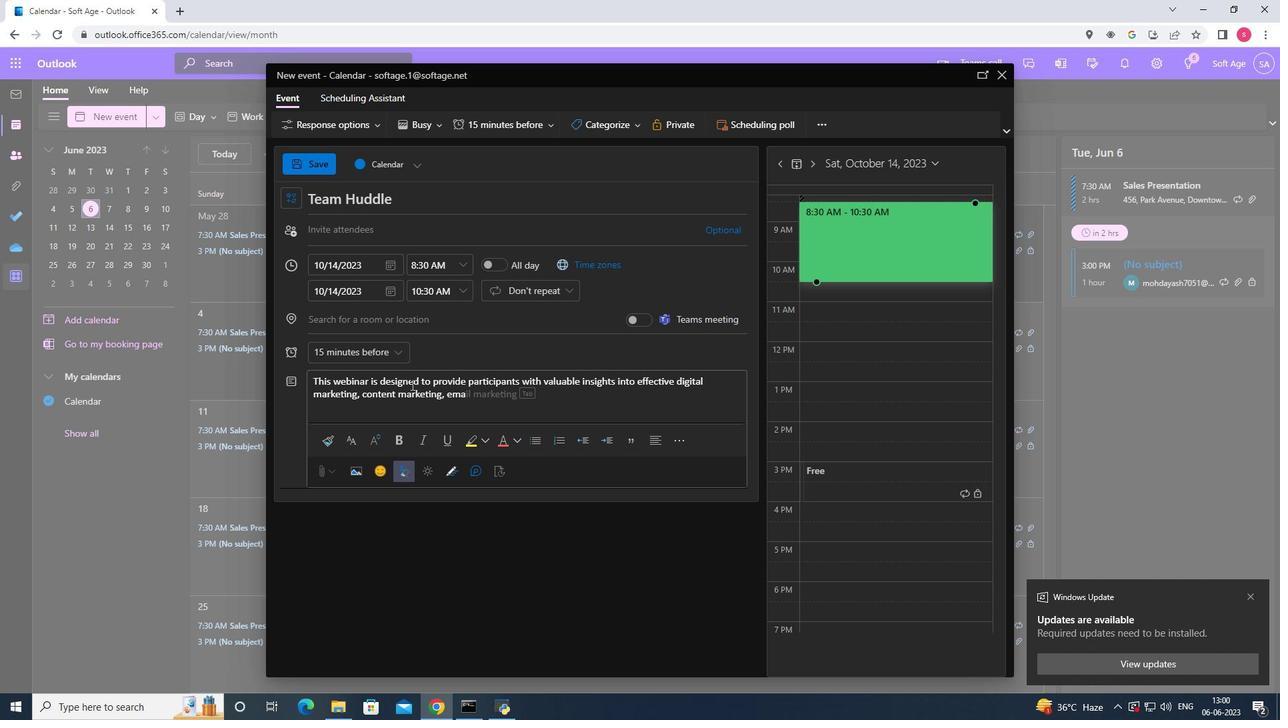 
Action: Mouse moved to (356, 395)
Screenshot: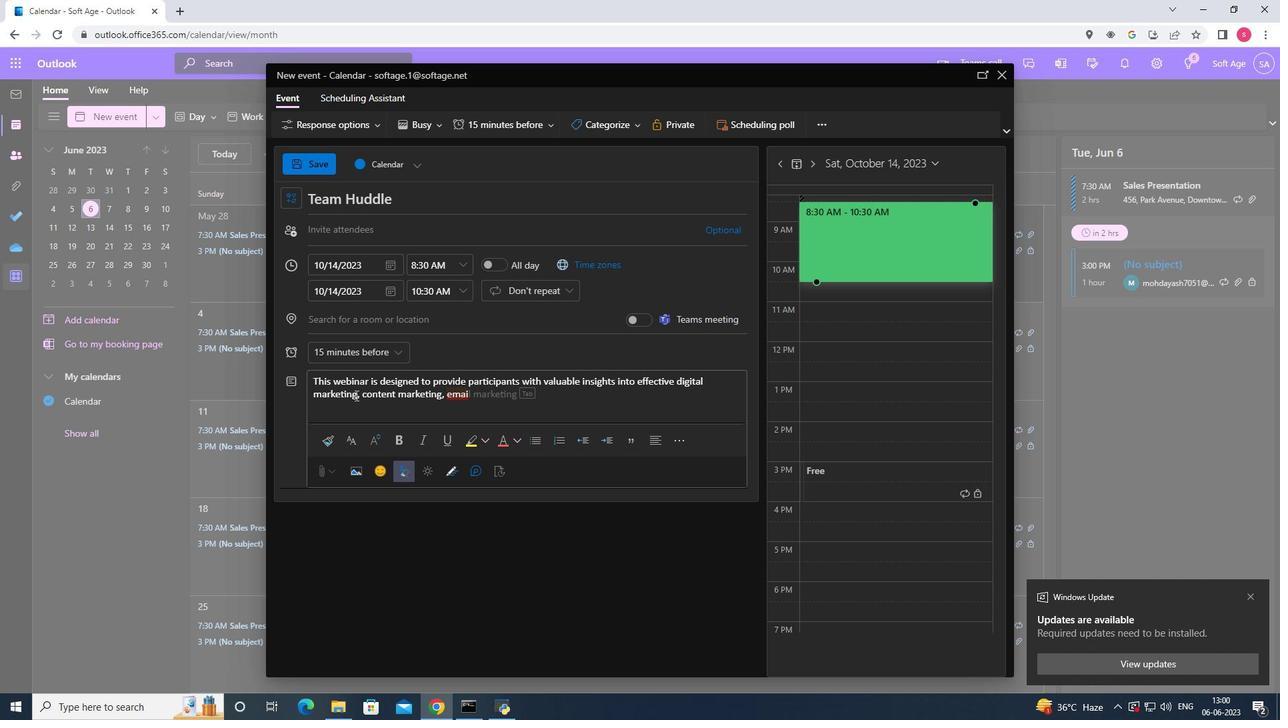 
Action: Mouse pressed left at (356, 395)
Screenshot: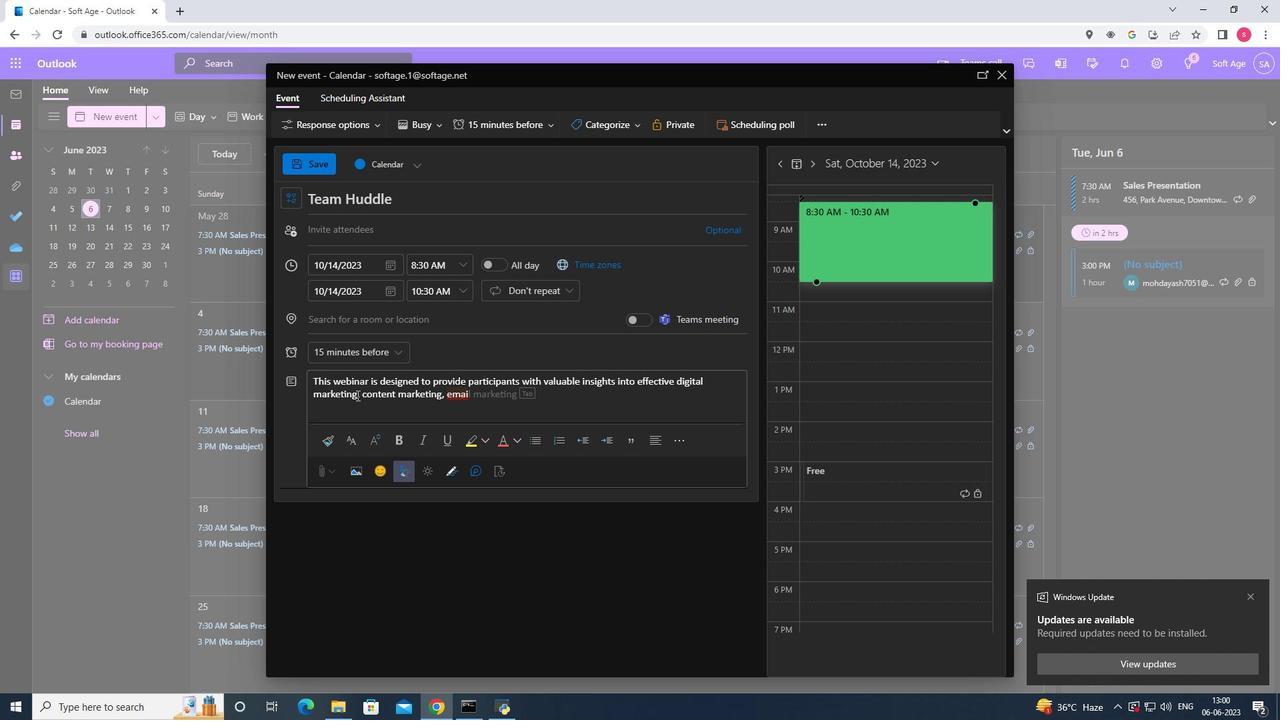 
Action: Key pressed <Key.space>strategies.<Key.space><Key.shift>It<Key.space>covers<Key.space>a<Key.space>wide<Key.space>range<Key.space>of<Key.space>topics,<Key.space>including<Key.space>search<Key.space>engine<Key.space>optimization<Key.shift>(SEO<Key.shift>),<Key.space><Key.shift><Key.shift><Key.shift><Key.shift><Key.shift><Key.shift><Key.shift><Key.shift><Key.shift>Social<Key.space><Key.shift><Key.shift><Key.shift>M<Key.backspace>media<Key.space>marketing
Screenshot: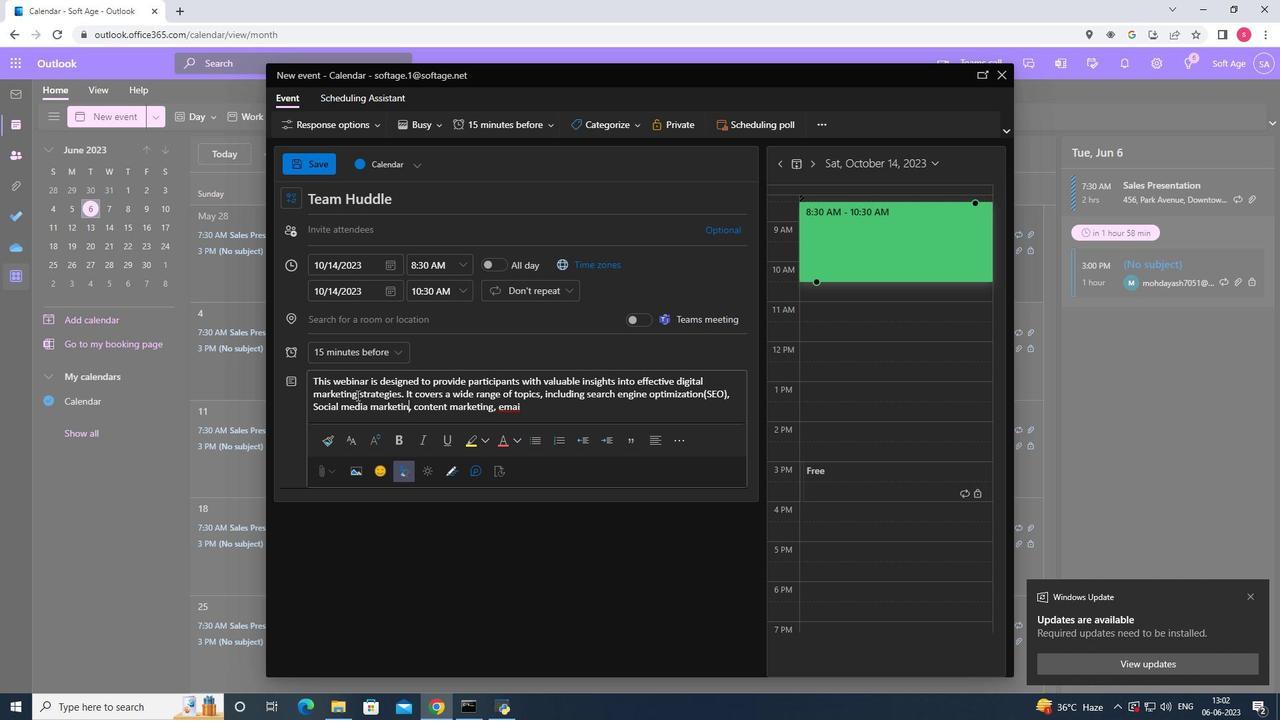 
Action: Mouse moved to (536, 403)
Screenshot: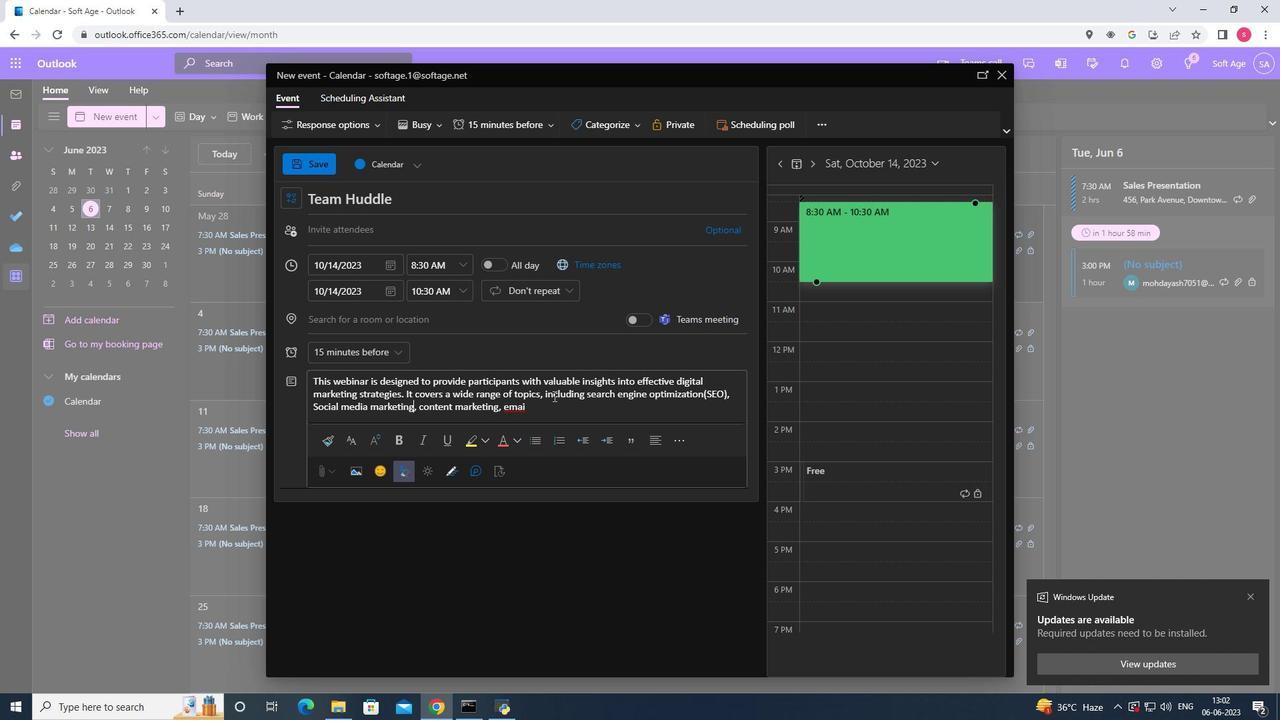 
Action: Mouse pressed left at (536, 403)
Screenshot: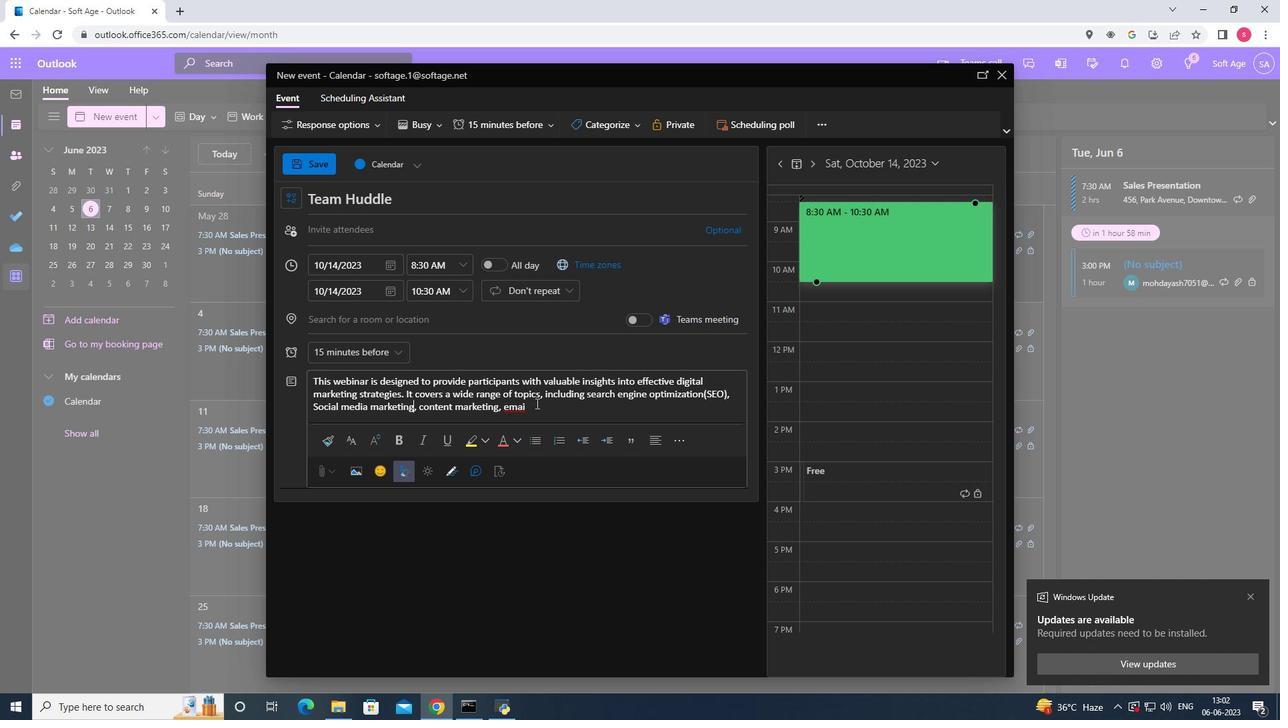 
Action: Key pressed l<Key.space>marketing<Key.space><Key.backspace>,<Key.space>paid<Key.space>advertising,<Key.space>and<Key.space>more.
Screenshot: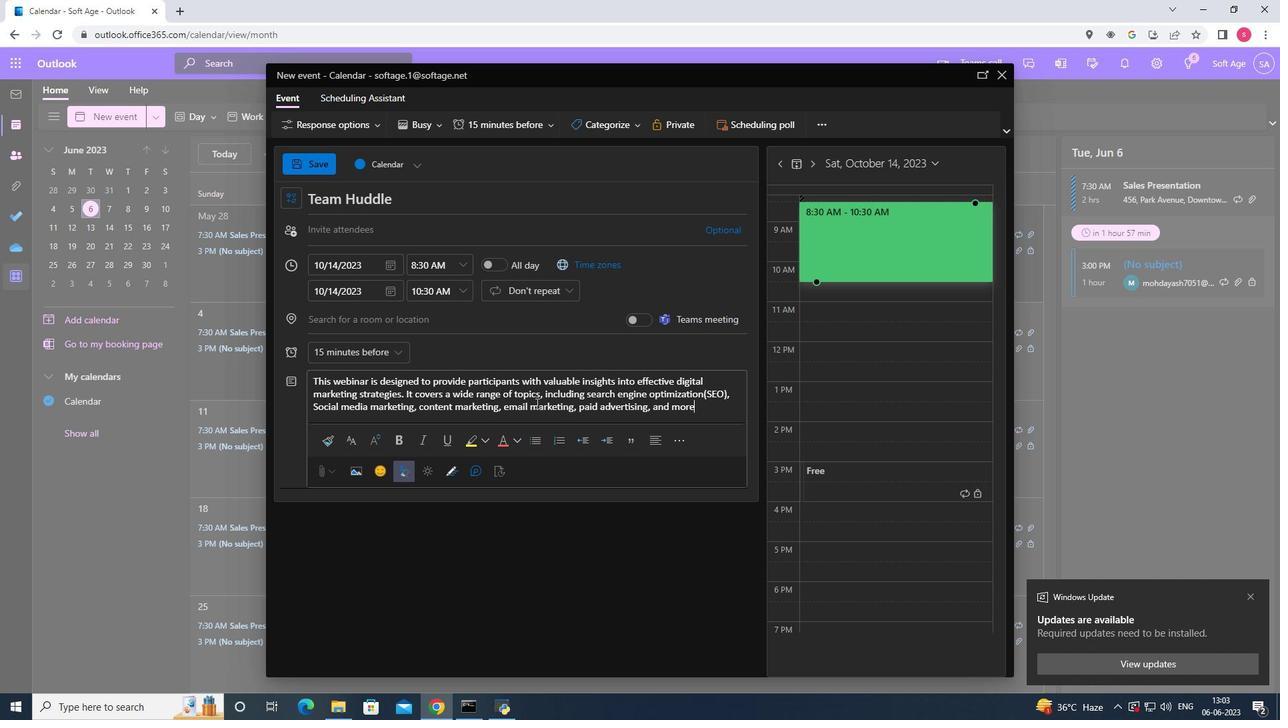 
Action: Mouse moved to (632, 122)
Screenshot: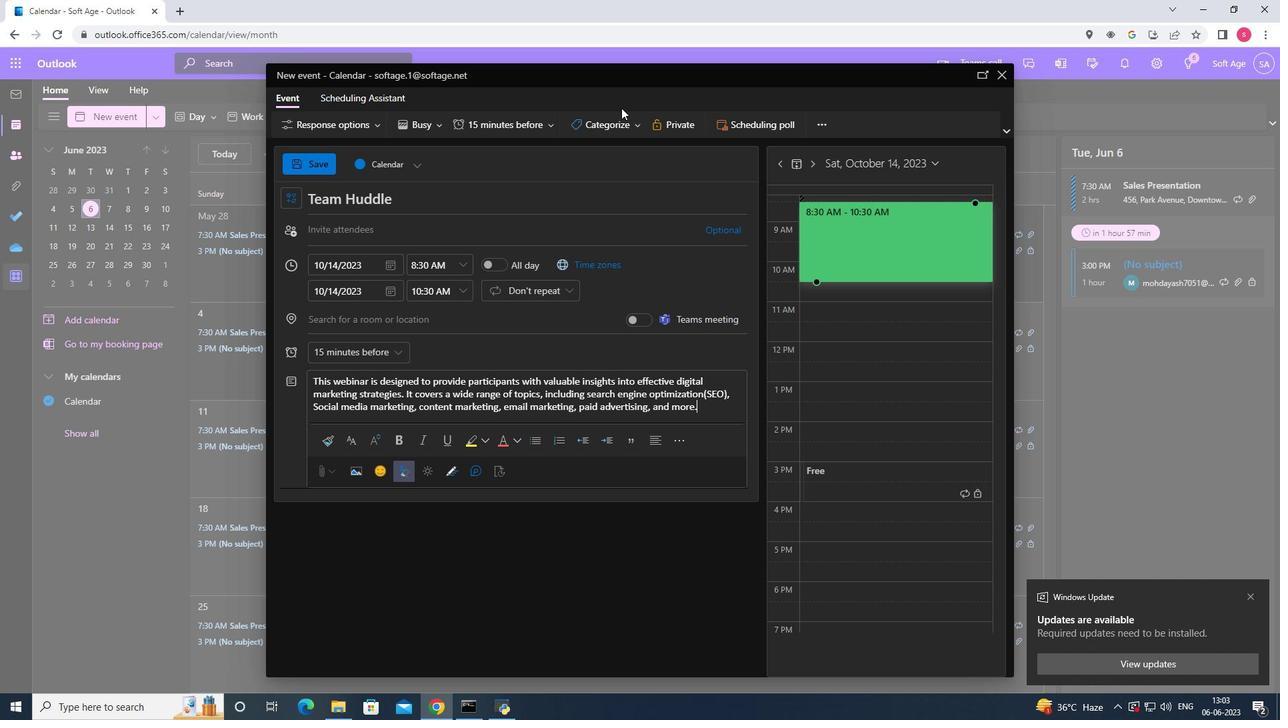 
Action: Mouse pressed left at (632, 122)
Screenshot: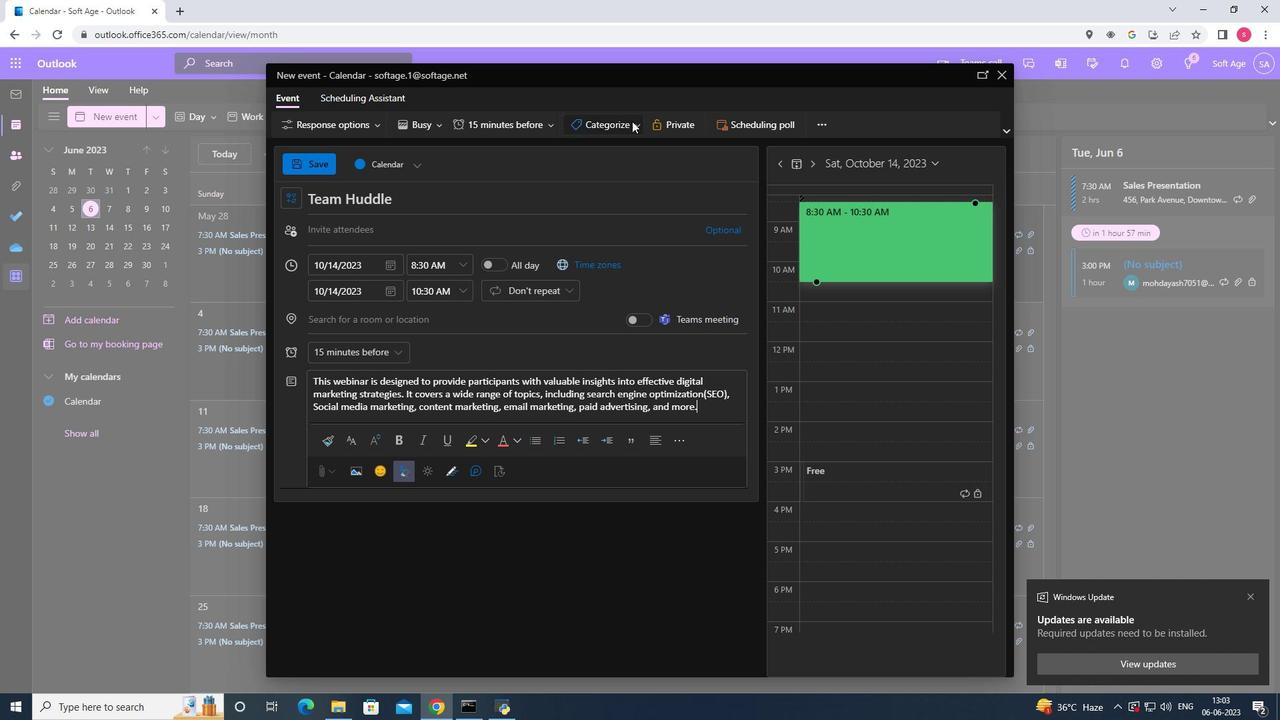 
Action: Mouse moved to (602, 212)
Screenshot: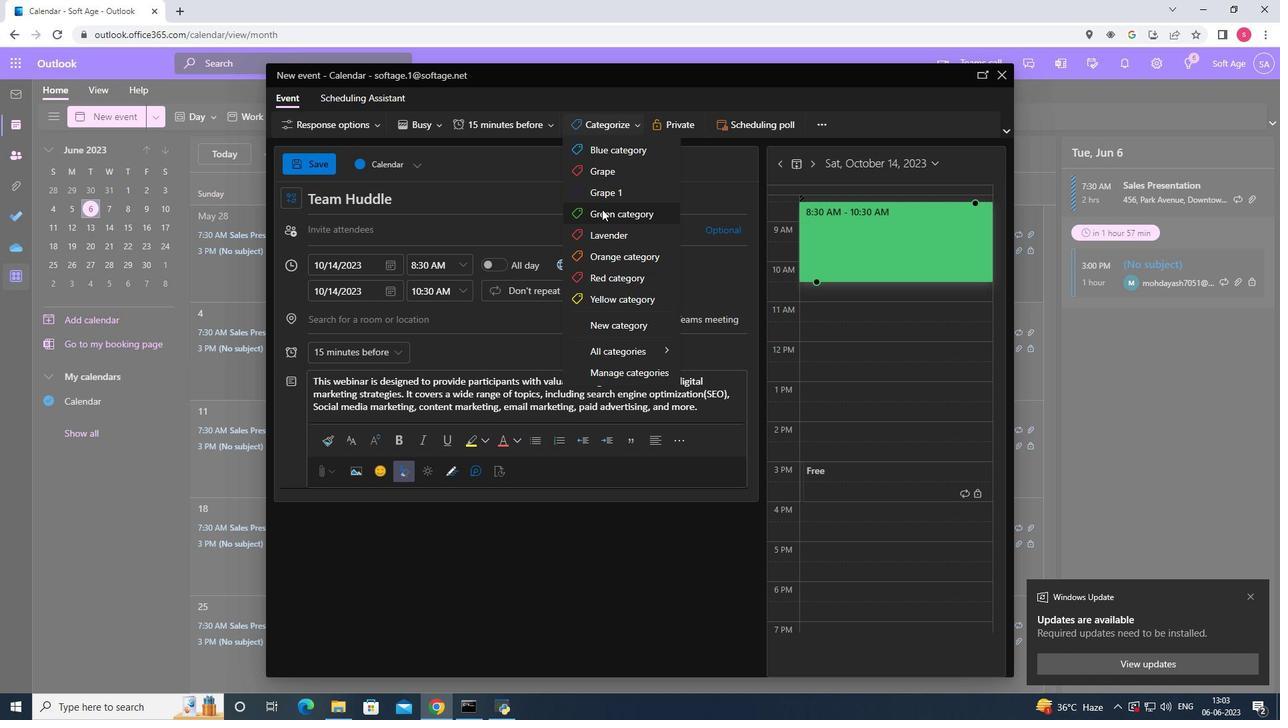 
Action: Mouse pressed left at (602, 212)
Screenshot: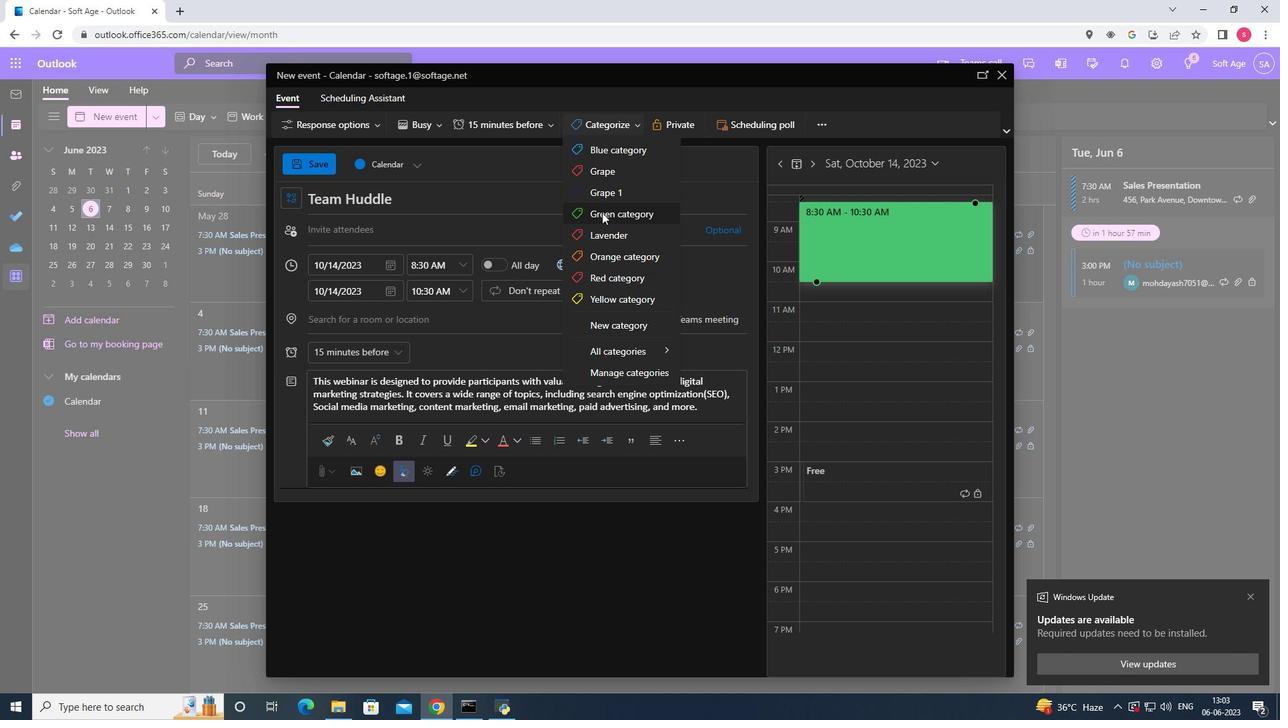 
Action: Mouse moved to (402, 228)
Screenshot: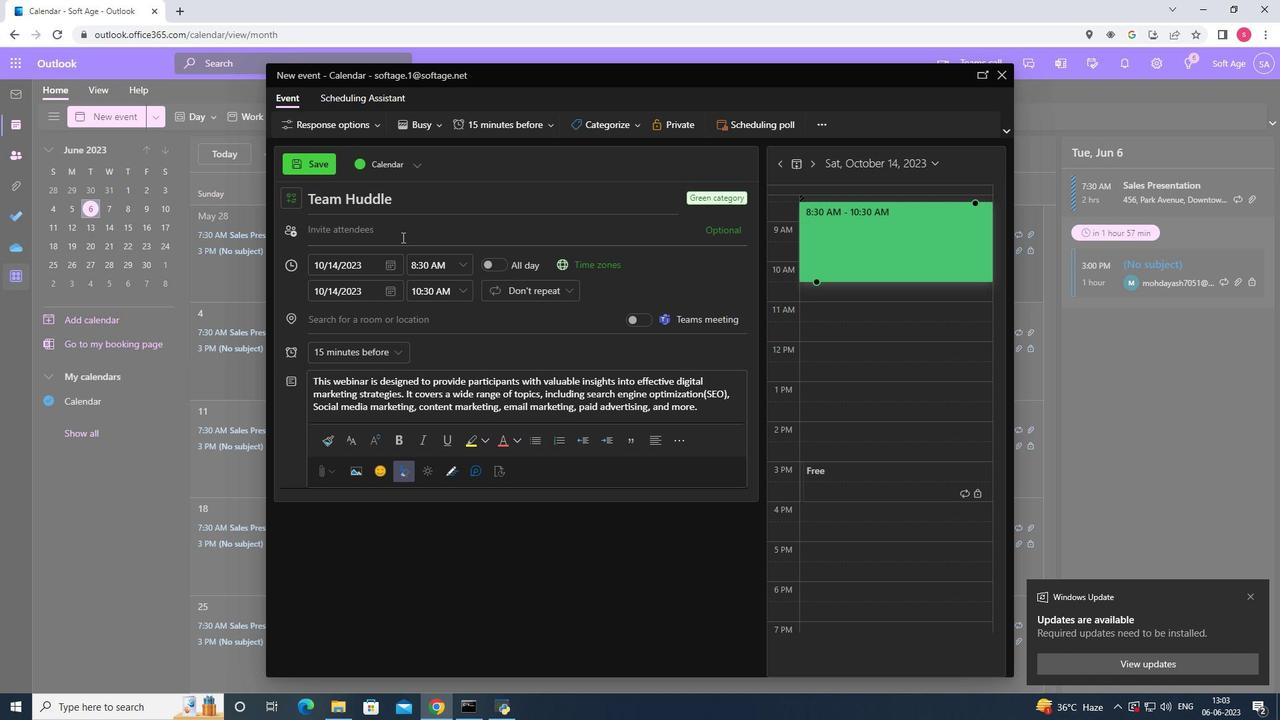 
Action: Mouse pressed left at (402, 228)
Screenshot: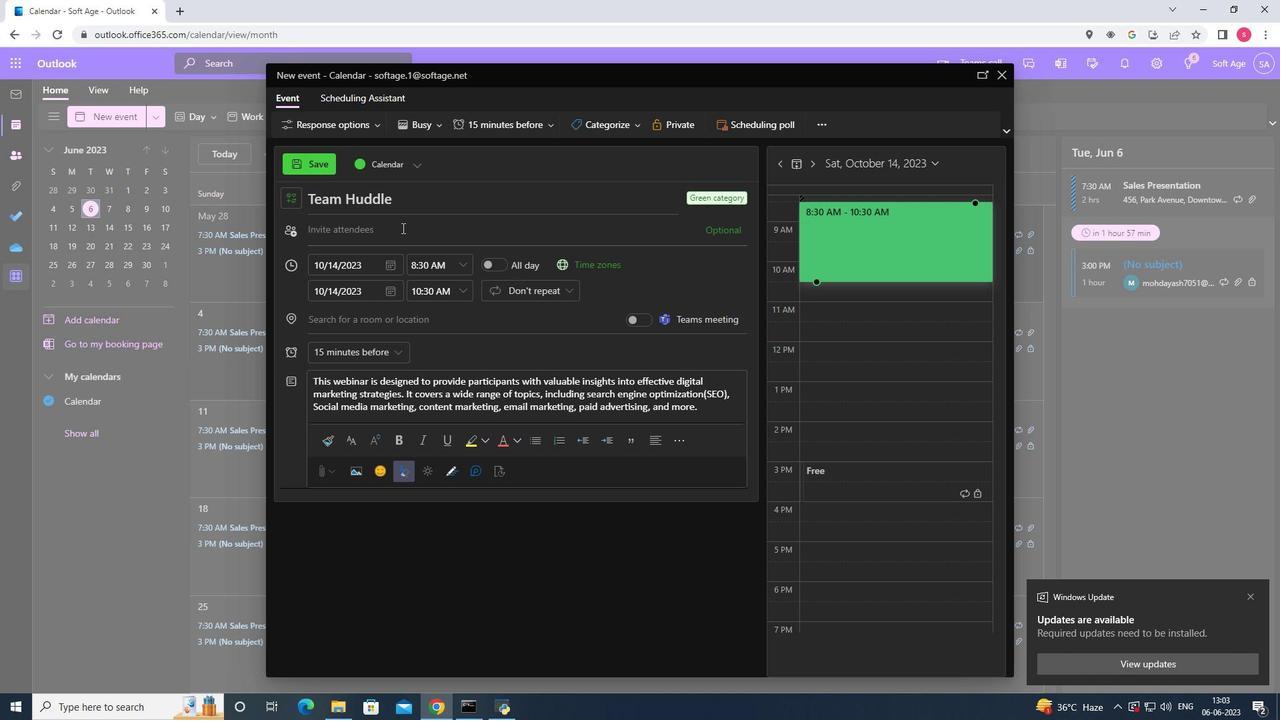 
Action: Key pressed softage.5<Key.shift>2
Screenshot: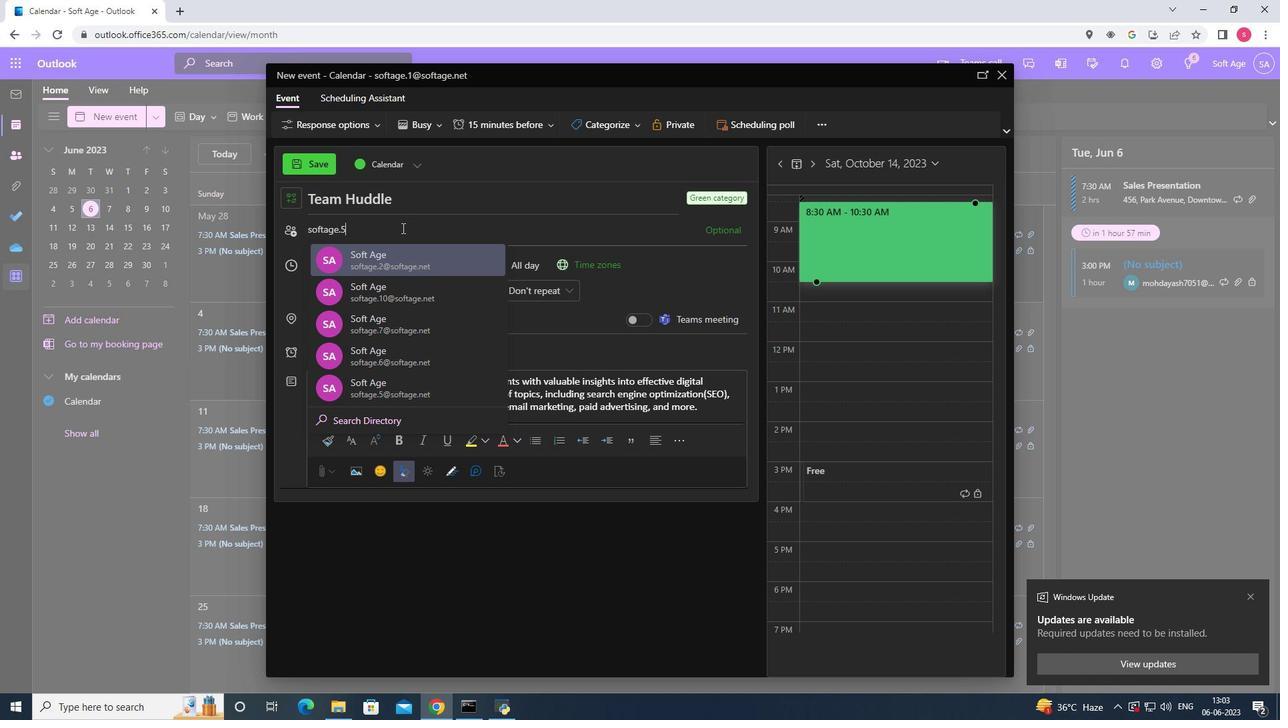 
Action: Mouse moved to (395, 284)
Screenshot: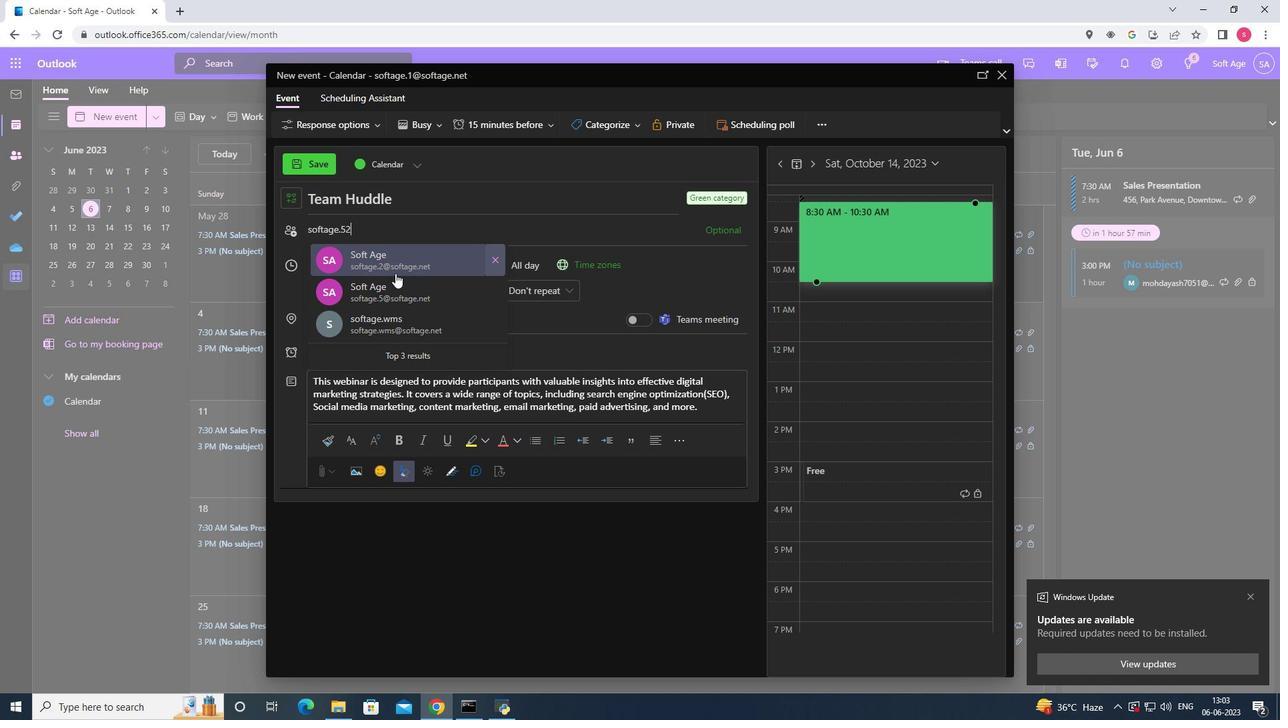 
Action: Mouse pressed left at (395, 284)
Screenshot: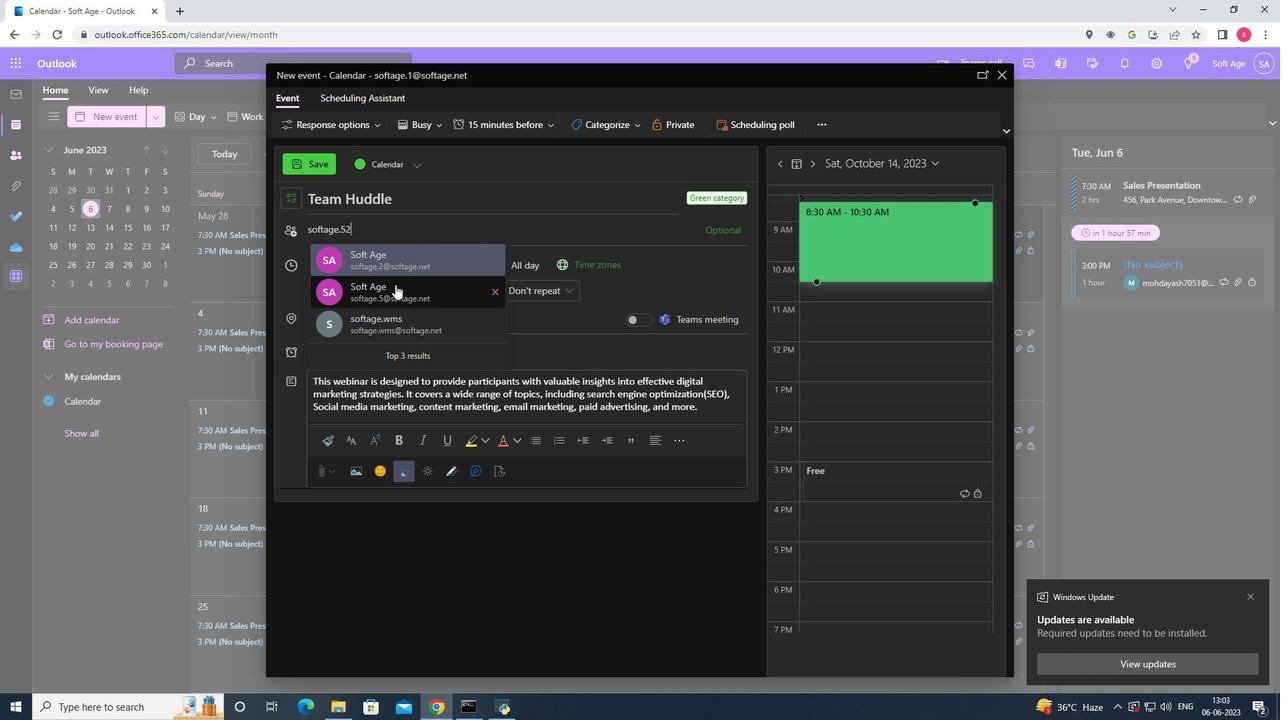 
Action: Key pressed softage.6<Key.shift>@
Screenshot: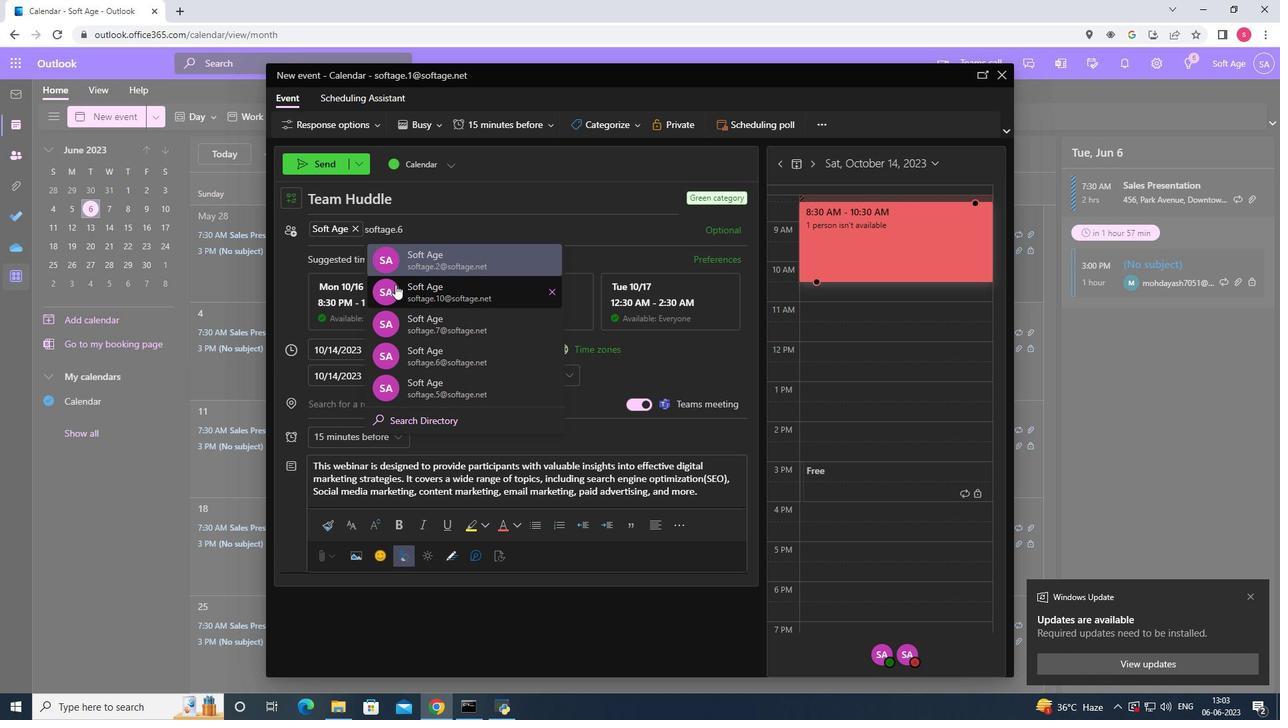 
Action: Mouse moved to (423, 265)
Screenshot: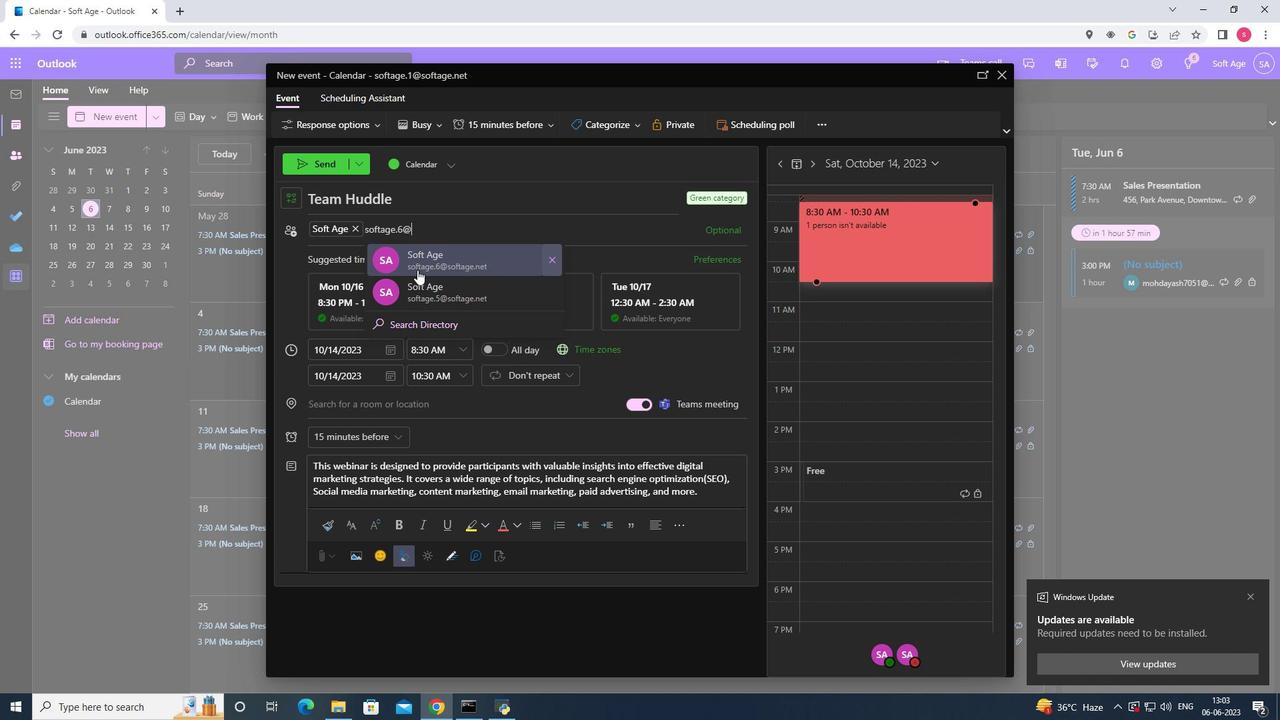 
Action: Mouse pressed left at (423, 265)
Screenshot: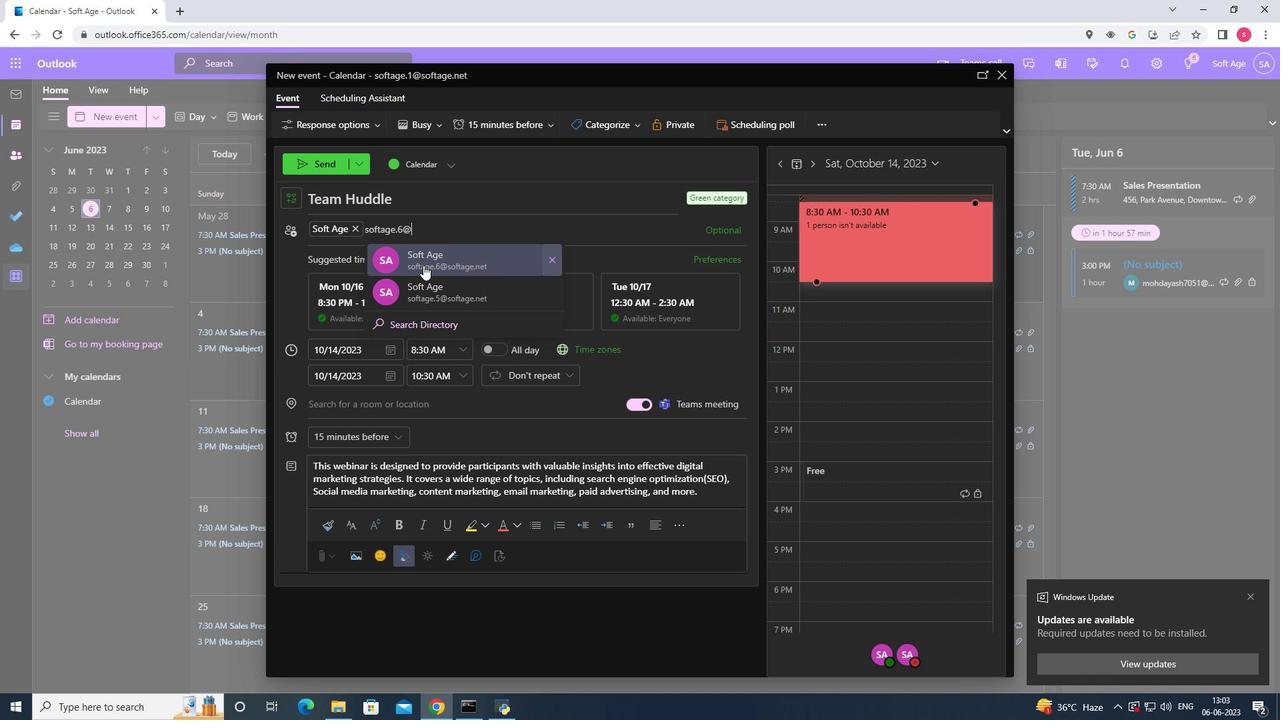 
Action: Mouse moved to (393, 444)
Screenshot: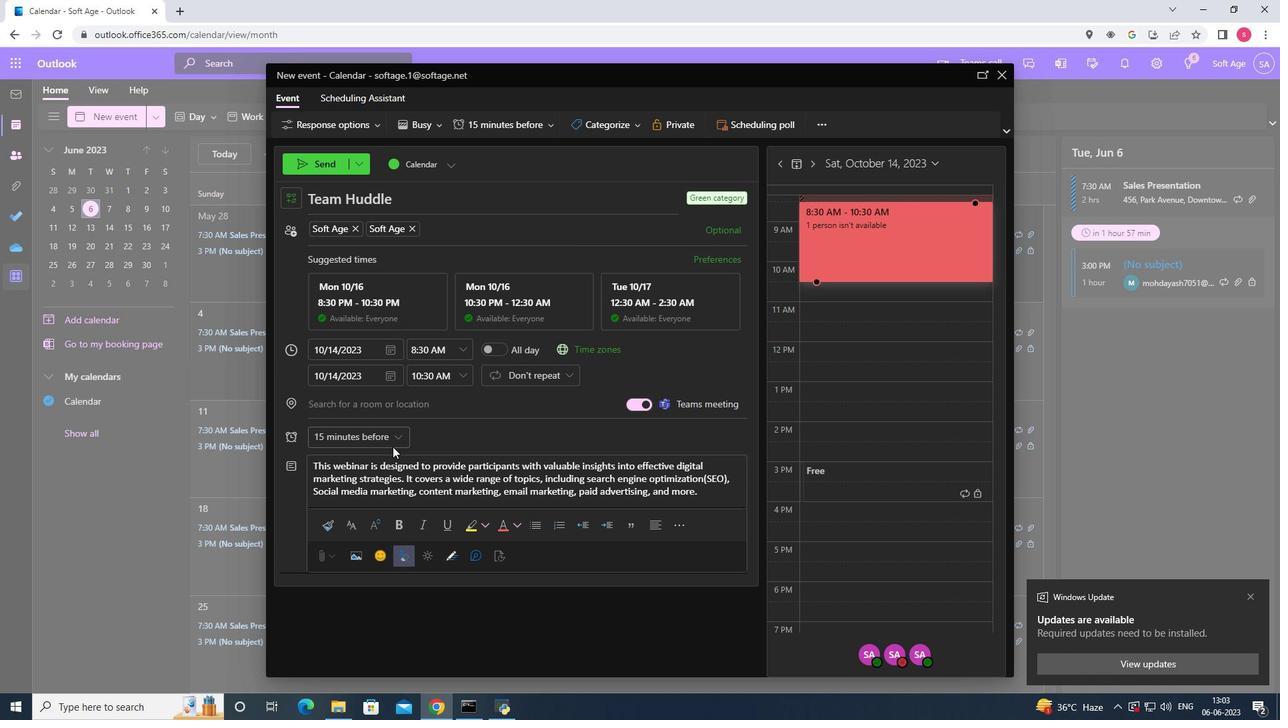 
Action: Mouse pressed left at (393, 444)
Screenshot: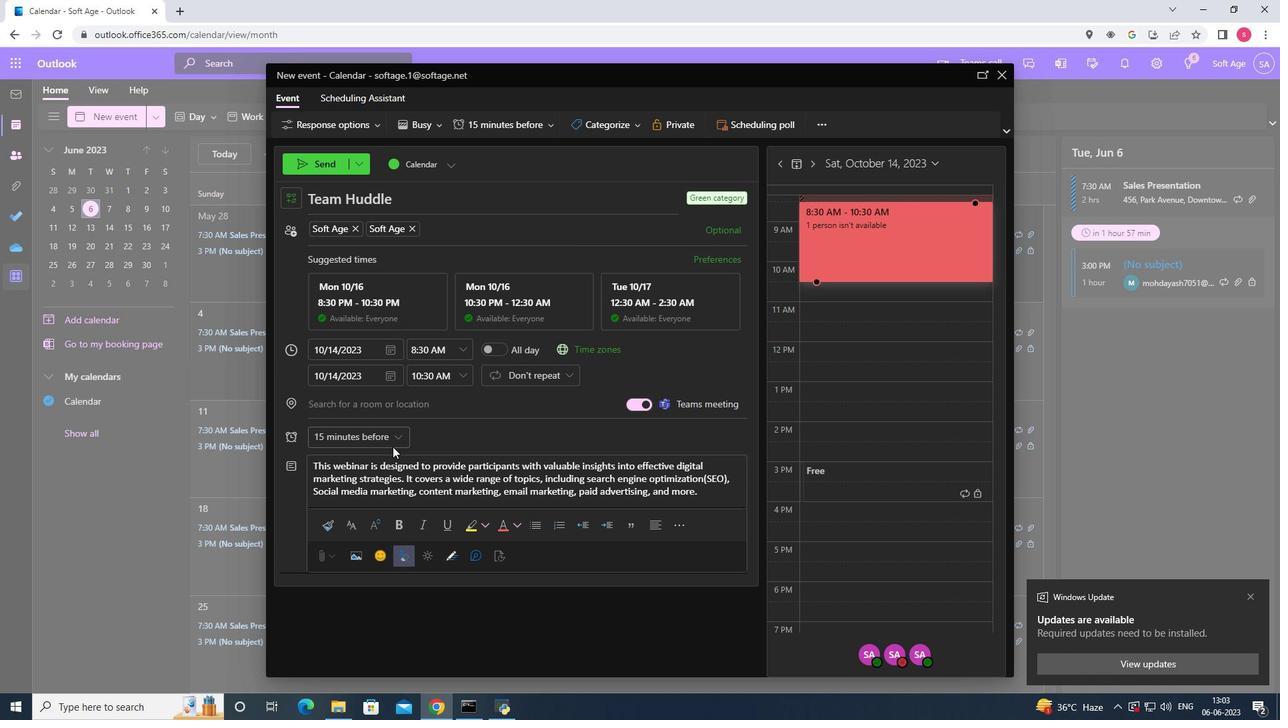 
Action: Mouse moved to (398, 433)
Screenshot: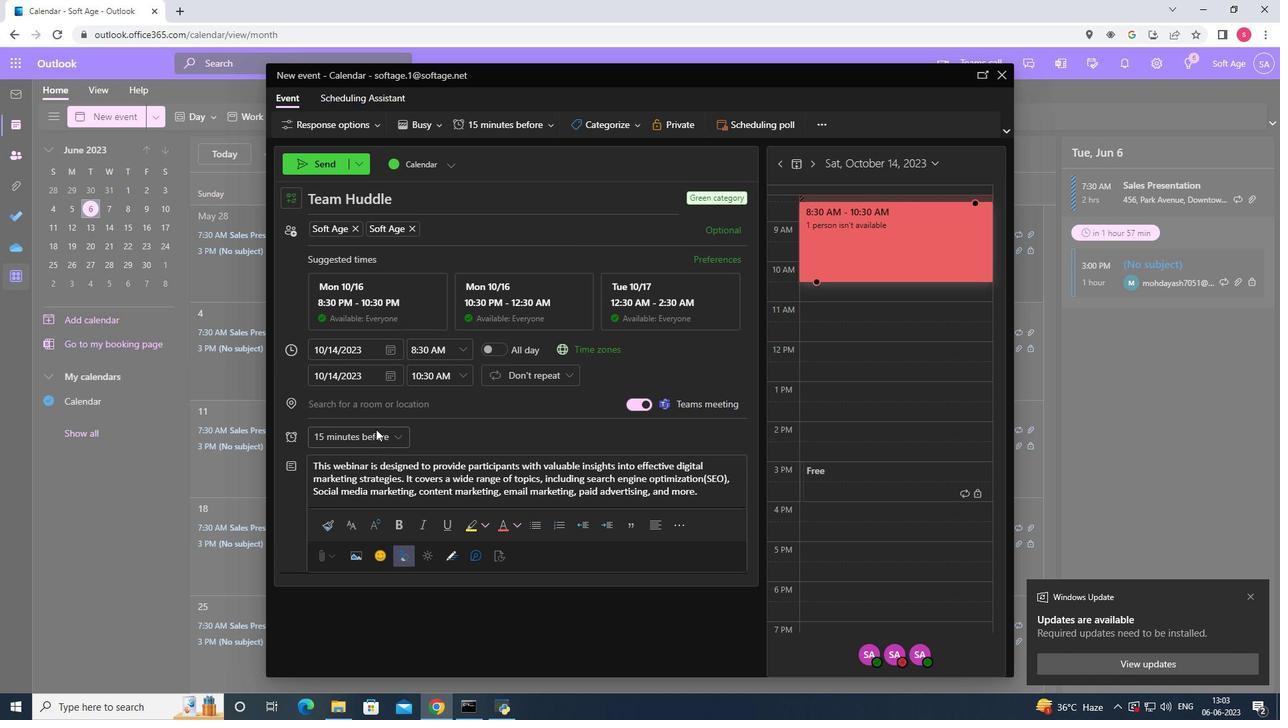 
Action: Mouse pressed left at (398, 433)
Screenshot: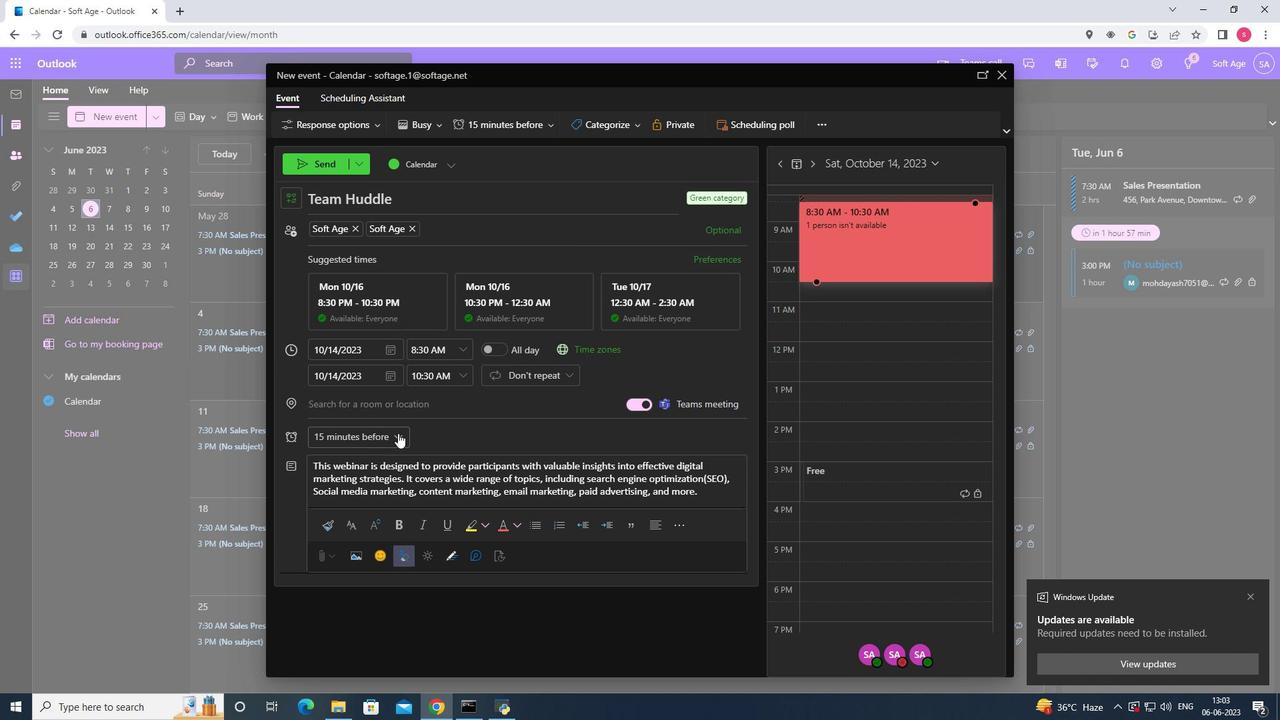 
Action: Mouse moved to (354, 264)
Screenshot: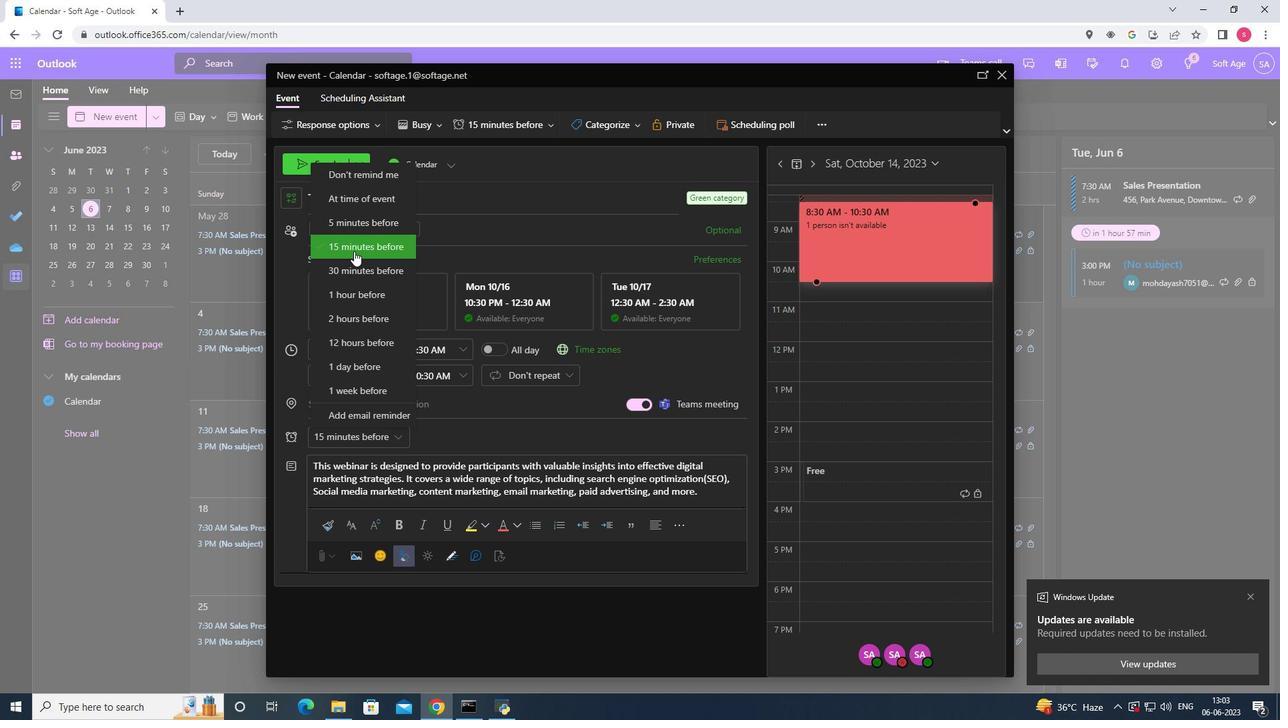 
Action: Mouse pressed left at (354, 264)
Screenshot: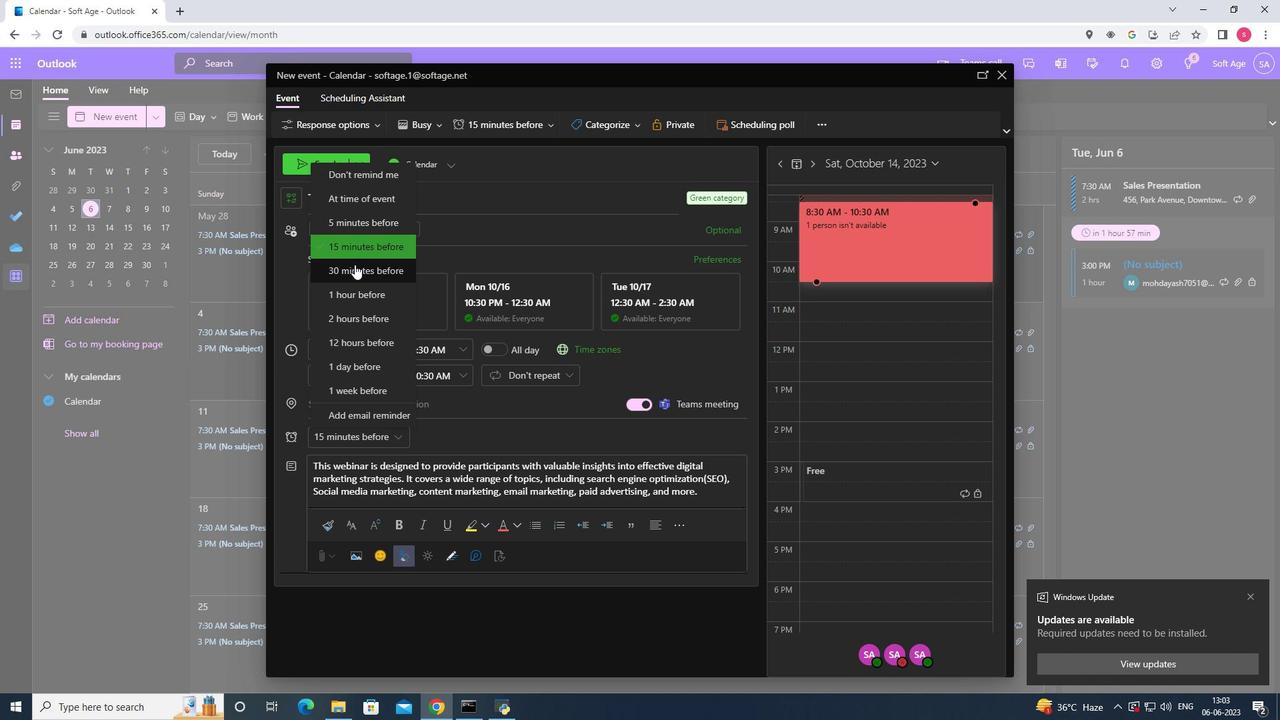 
Action: Mouse moved to (324, 166)
Screenshot: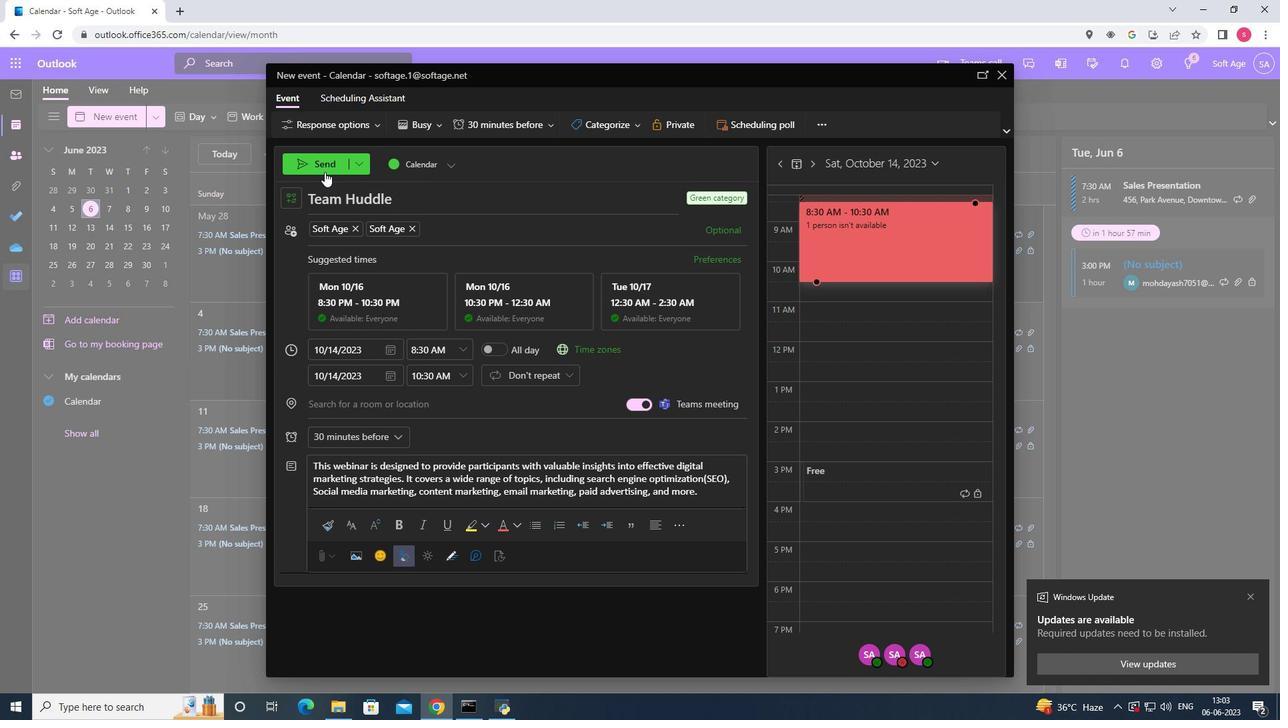 
Action: Mouse pressed left at (324, 166)
Screenshot: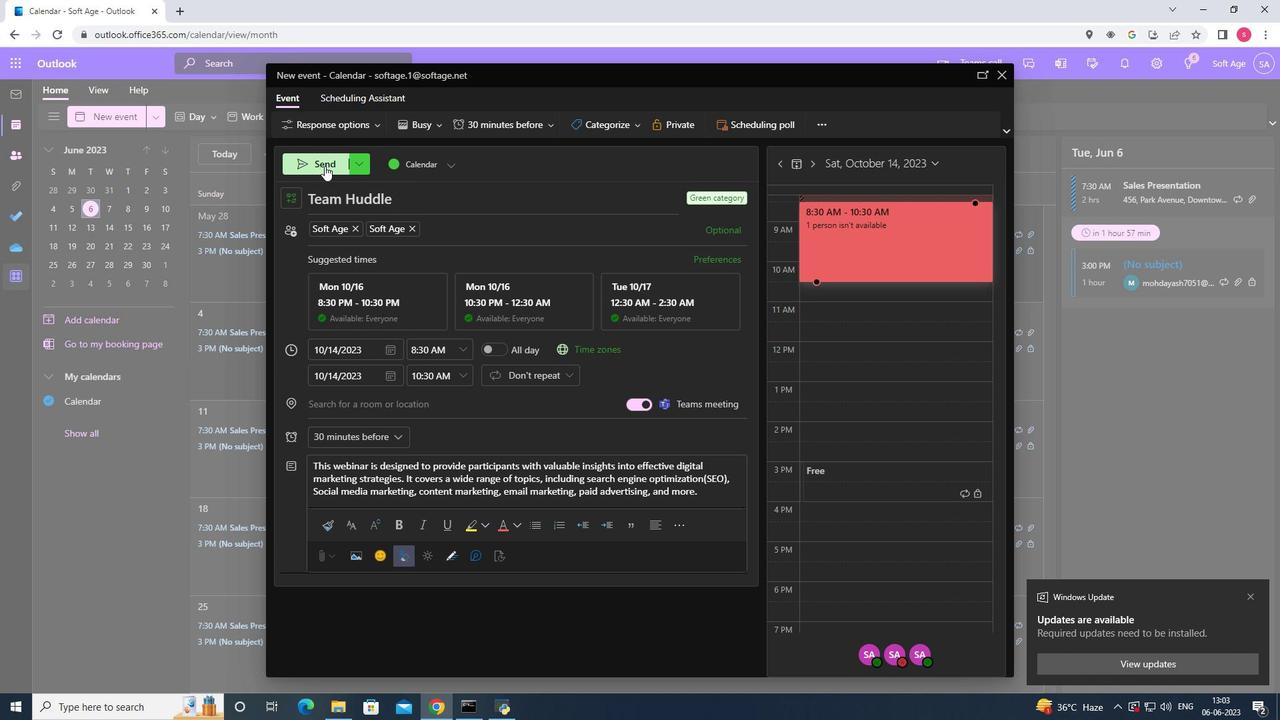 
